 Task: Search one way flight ticket for 4 adults, 2 children, 2 infants in seat and 1 infant on lap in premium economy from Los Angeles: Los Angeles International Airport to Rockford: Chicago Rockford International Airport(was Northwest Chicagoland Regional Airport At Rockford) on 5-1-2023. Choice of flights is Sun country airlines. Number of bags: 1 carry on bag. Price is upto 89000. Outbound departure time preference is 15:15.
Action: Mouse moved to (170, 177)
Screenshot: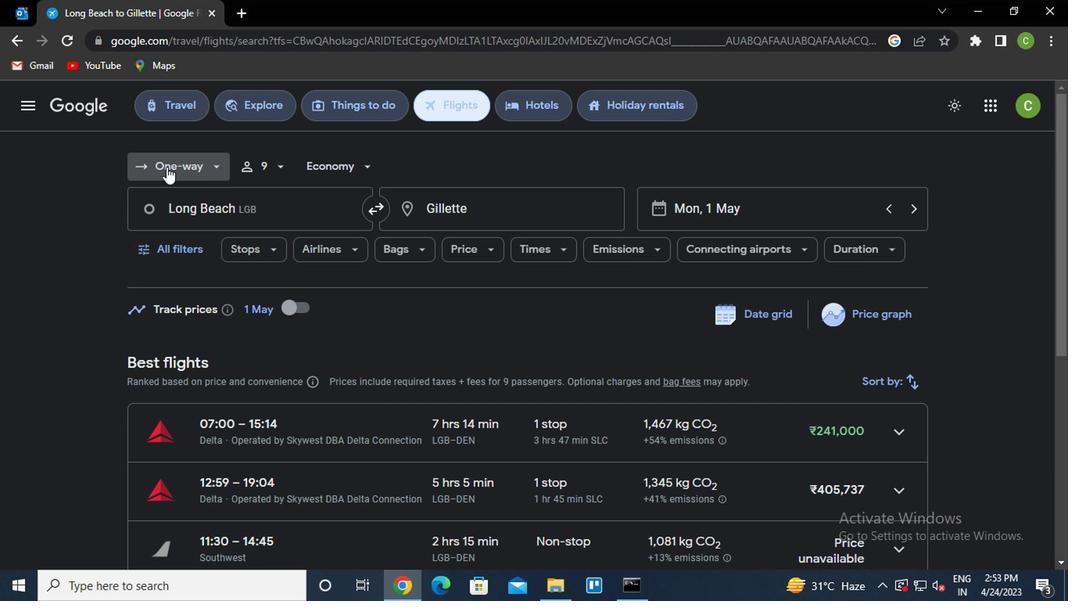 
Action: Mouse pressed left at (170, 177)
Screenshot: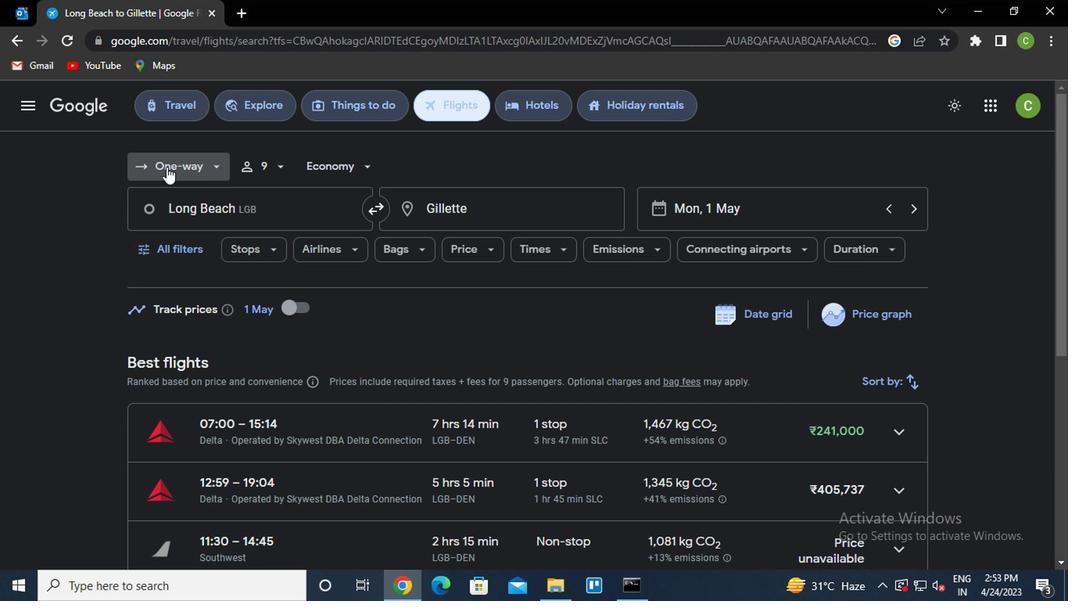 
Action: Mouse moved to (192, 242)
Screenshot: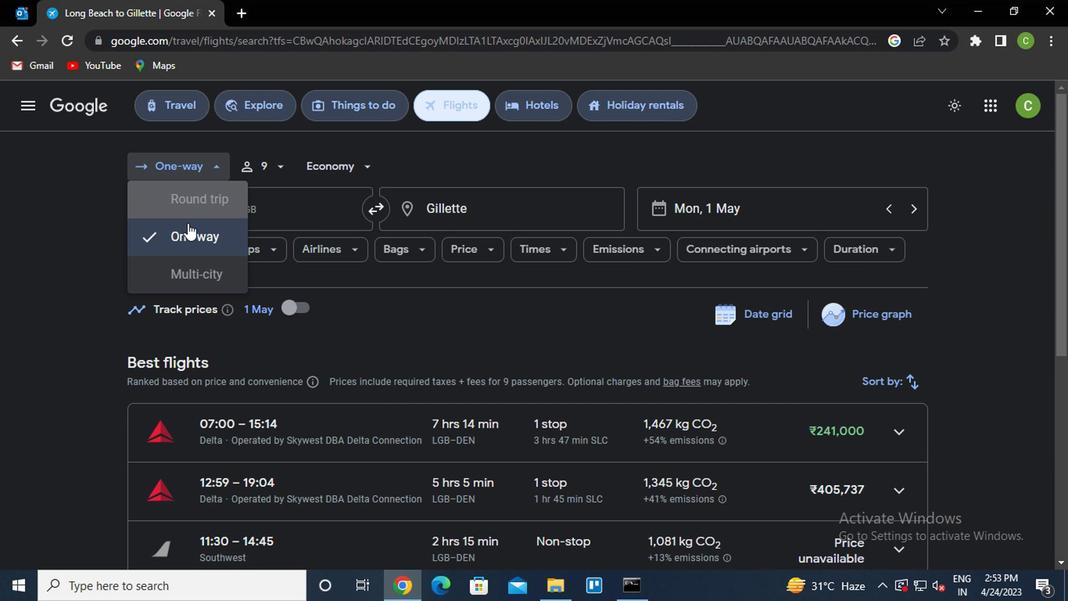 
Action: Mouse pressed left at (192, 242)
Screenshot: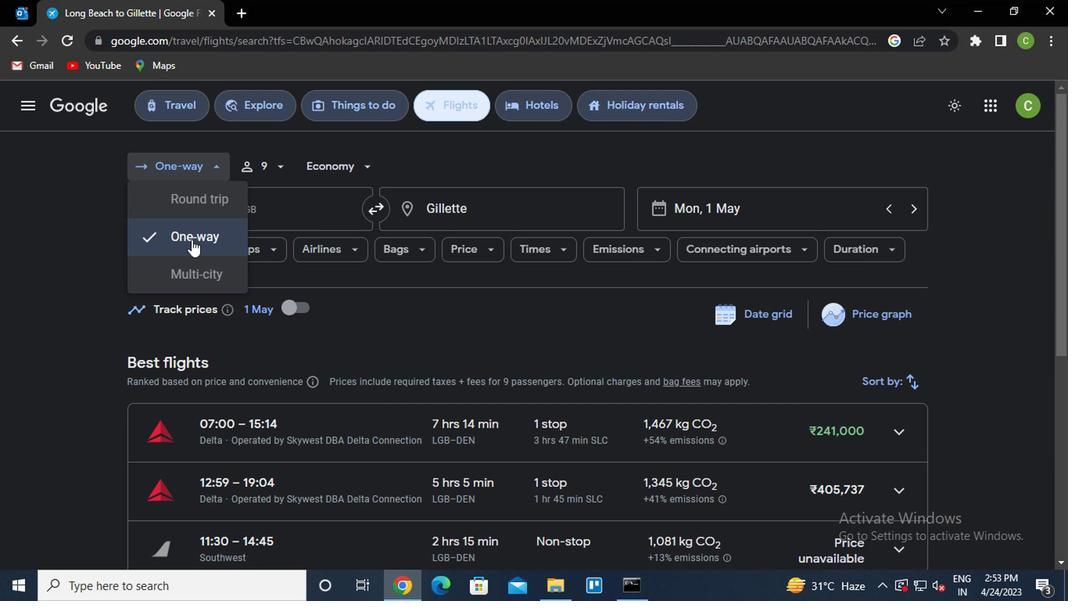 
Action: Mouse moved to (265, 159)
Screenshot: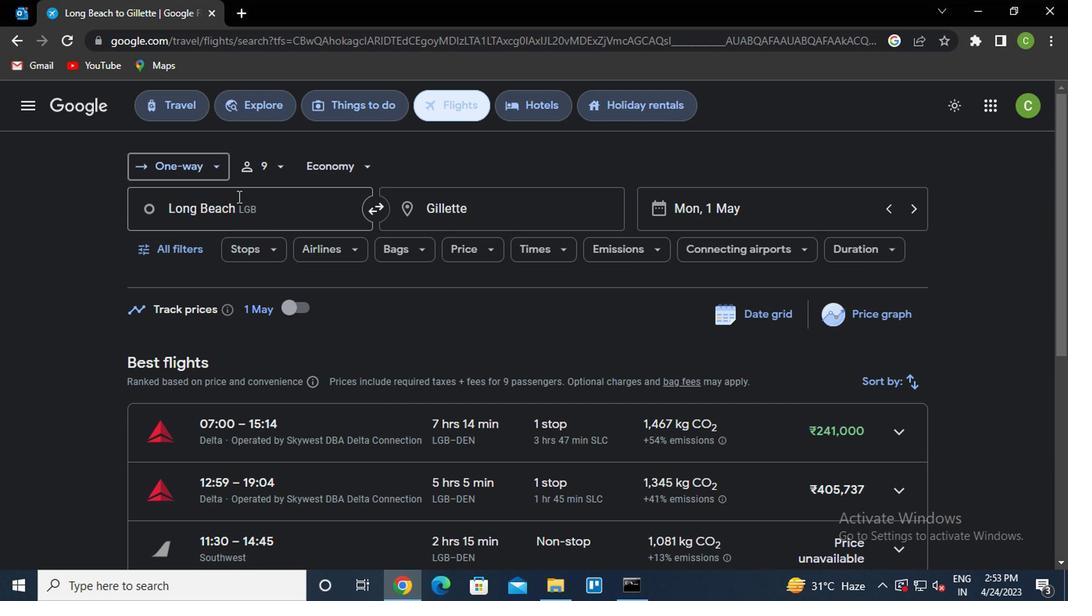 
Action: Mouse pressed left at (265, 159)
Screenshot: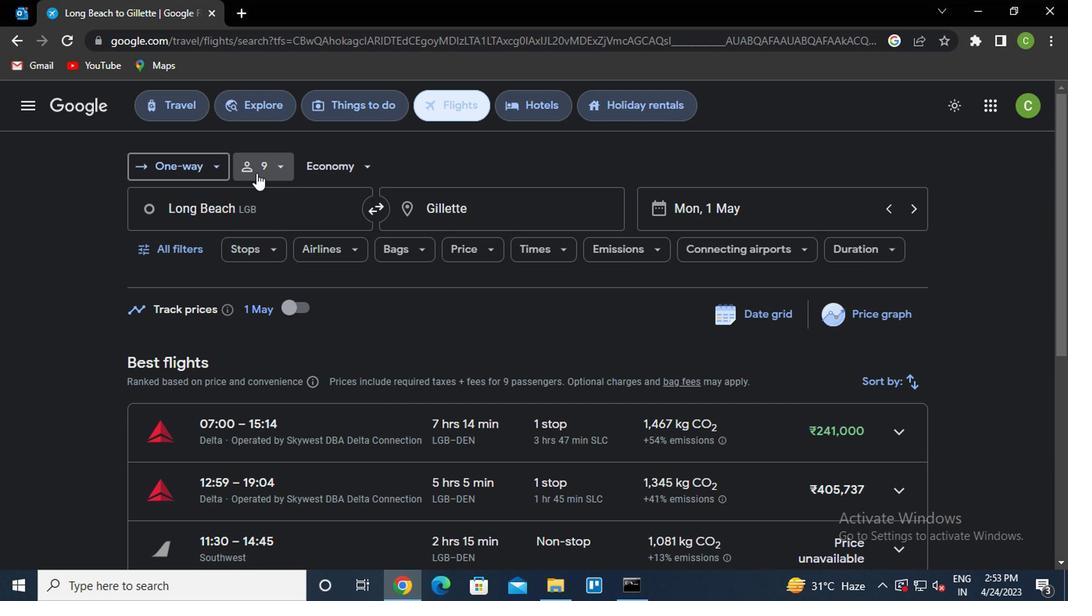 
Action: Mouse moved to (334, 202)
Screenshot: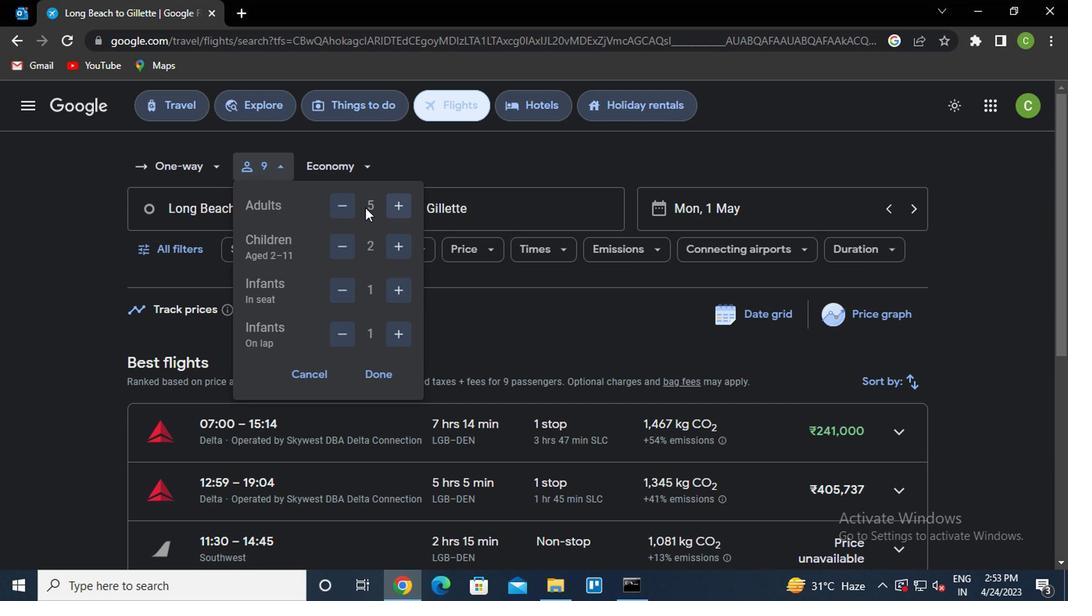 
Action: Mouse pressed left at (334, 202)
Screenshot: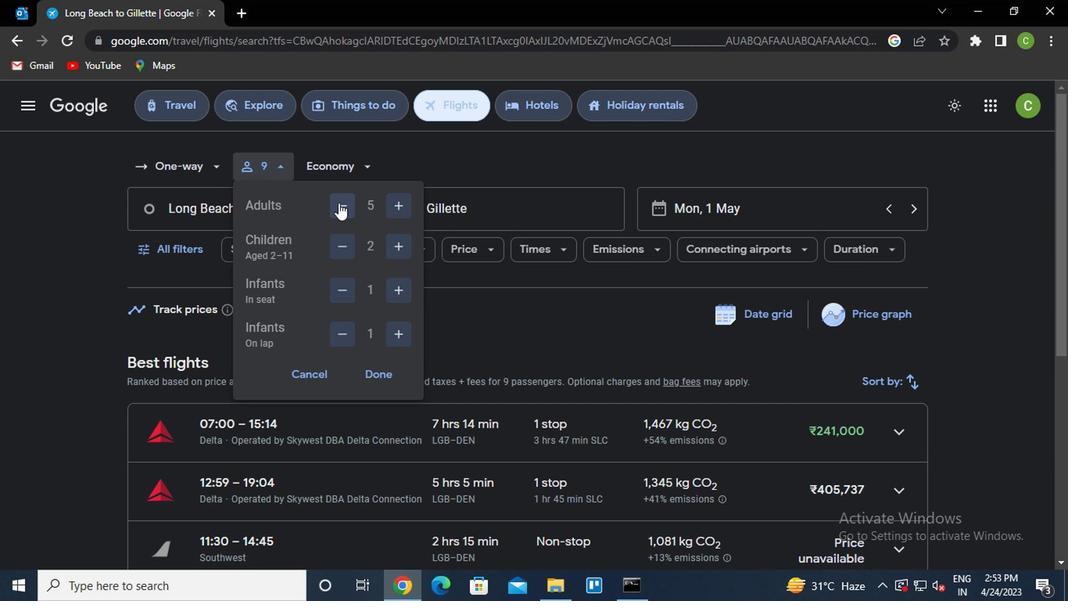
Action: Mouse moved to (382, 291)
Screenshot: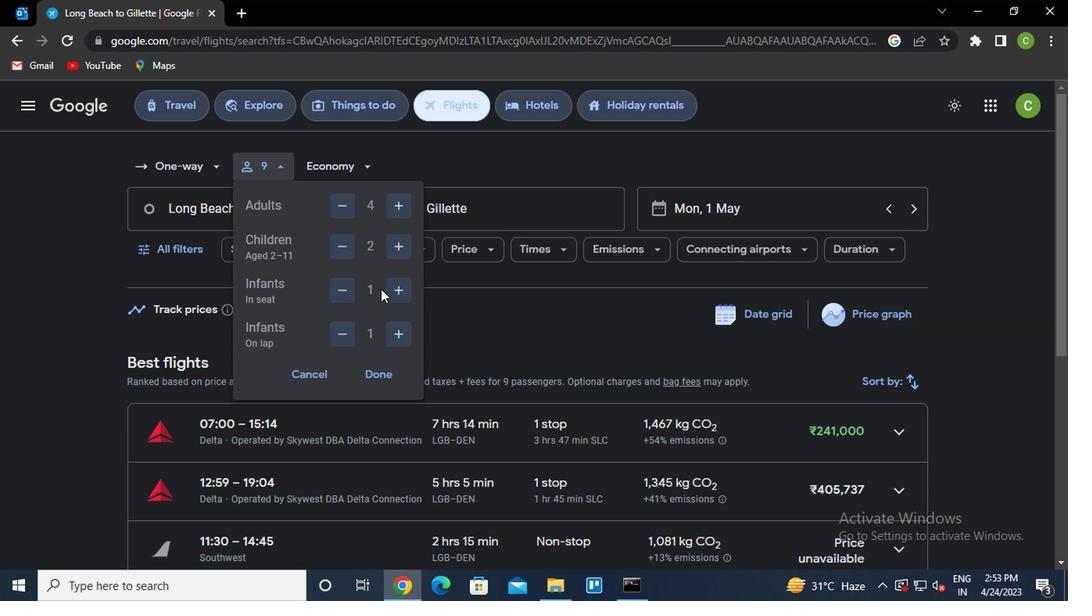 
Action: Mouse pressed left at (382, 291)
Screenshot: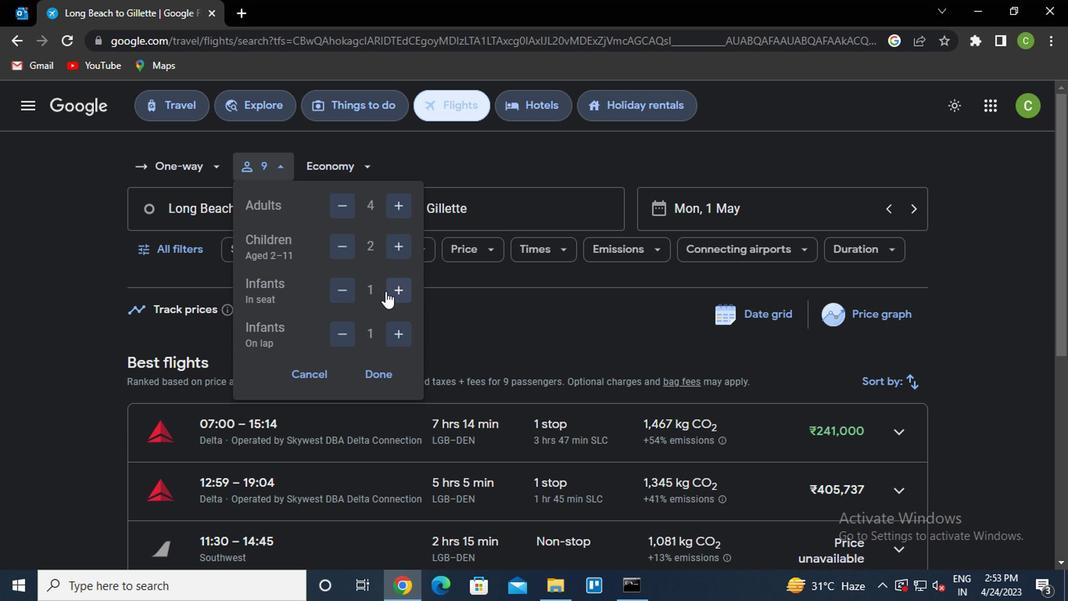 
Action: Mouse moved to (380, 373)
Screenshot: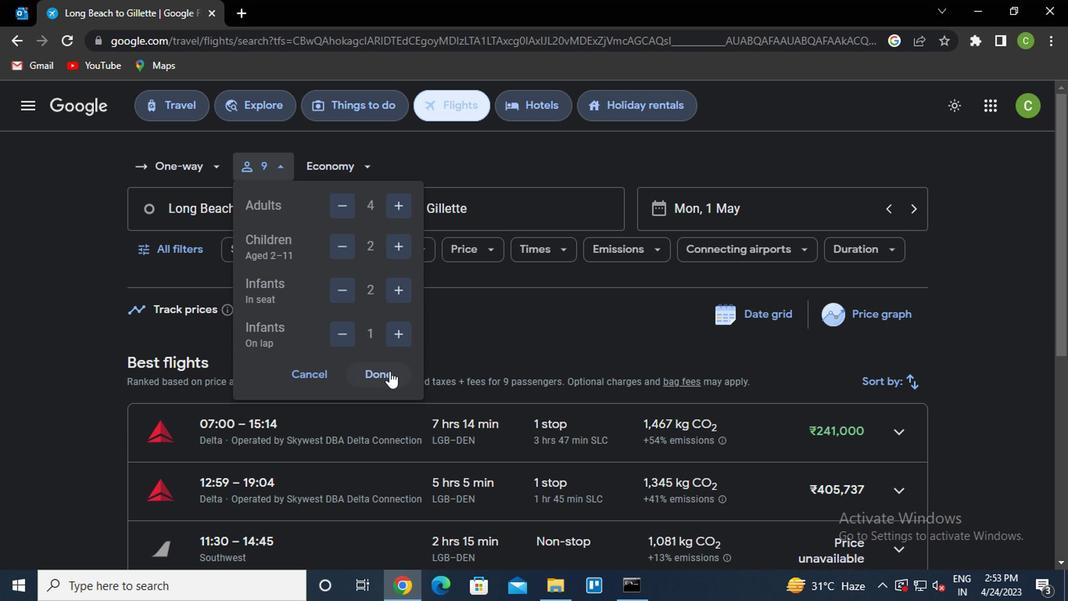 
Action: Mouse pressed left at (380, 373)
Screenshot: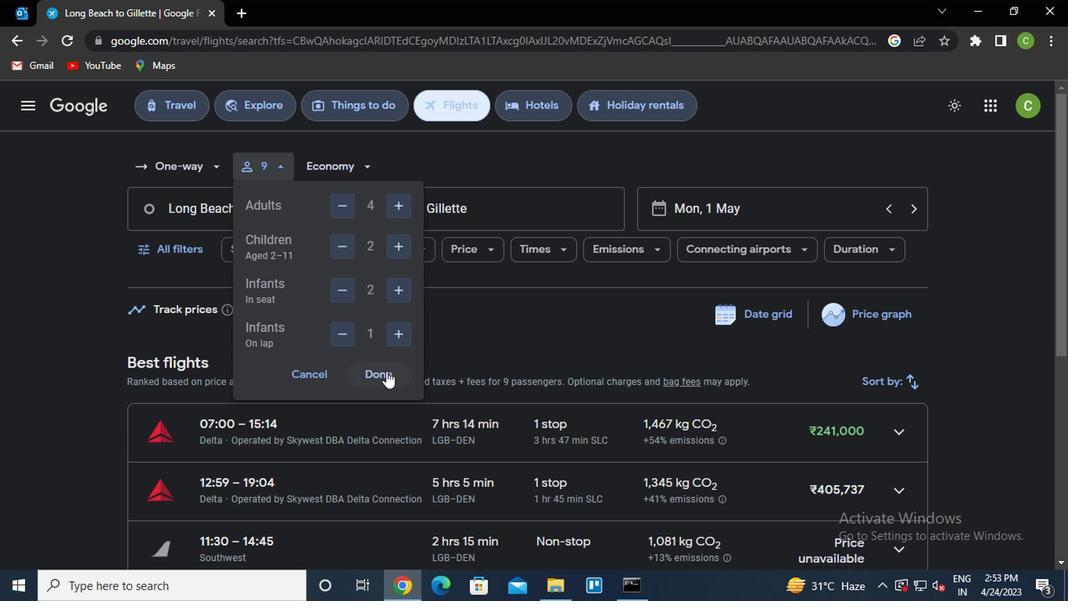 
Action: Mouse moved to (348, 172)
Screenshot: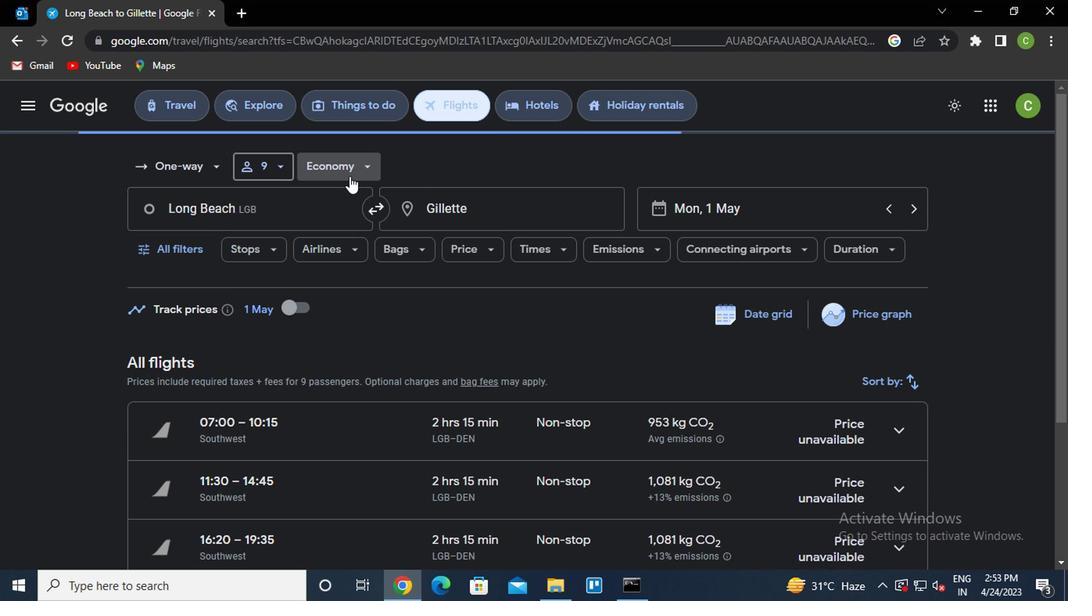 
Action: Mouse pressed left at (348, 172)
Screenshot: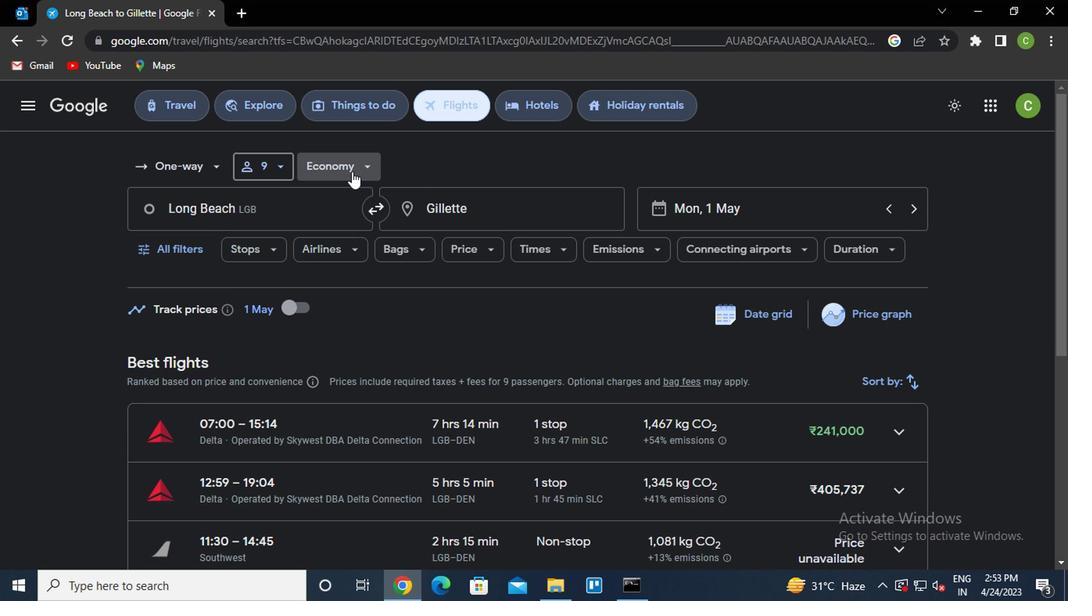
Action: Mouse moved to (357, 207)
Screenshot: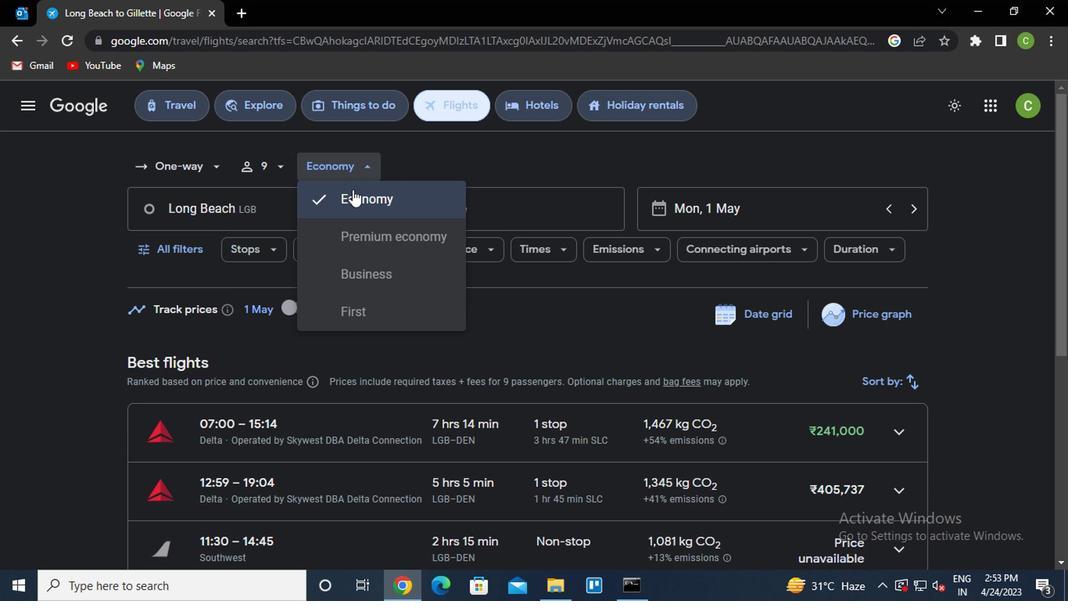 
Action: Mouse pressed left at (357, 207)
Screenshot: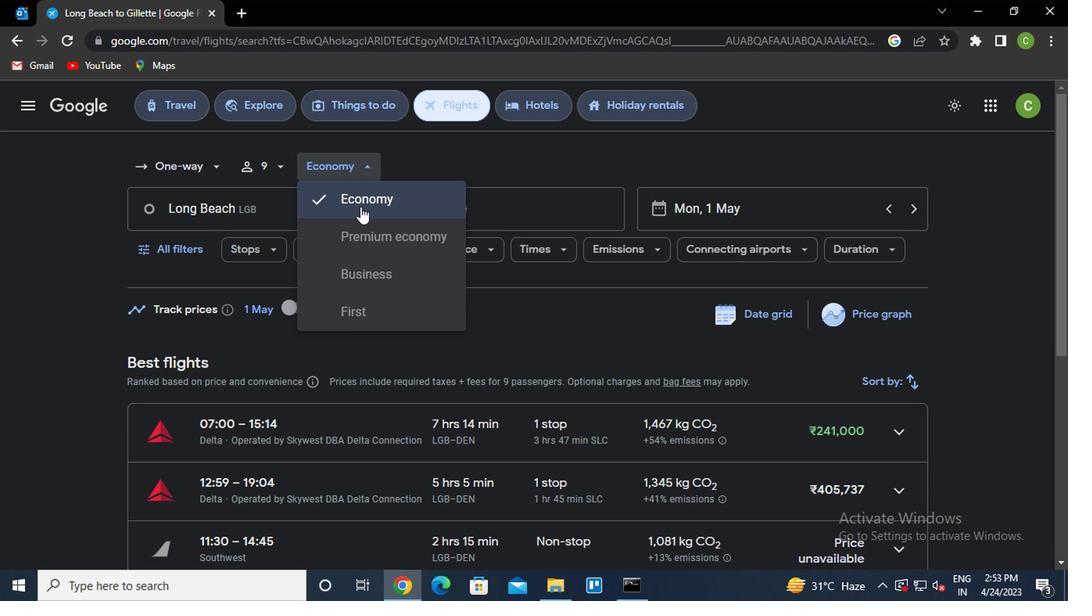 
Action: Mouse moved to (338, 180)
Screenshot: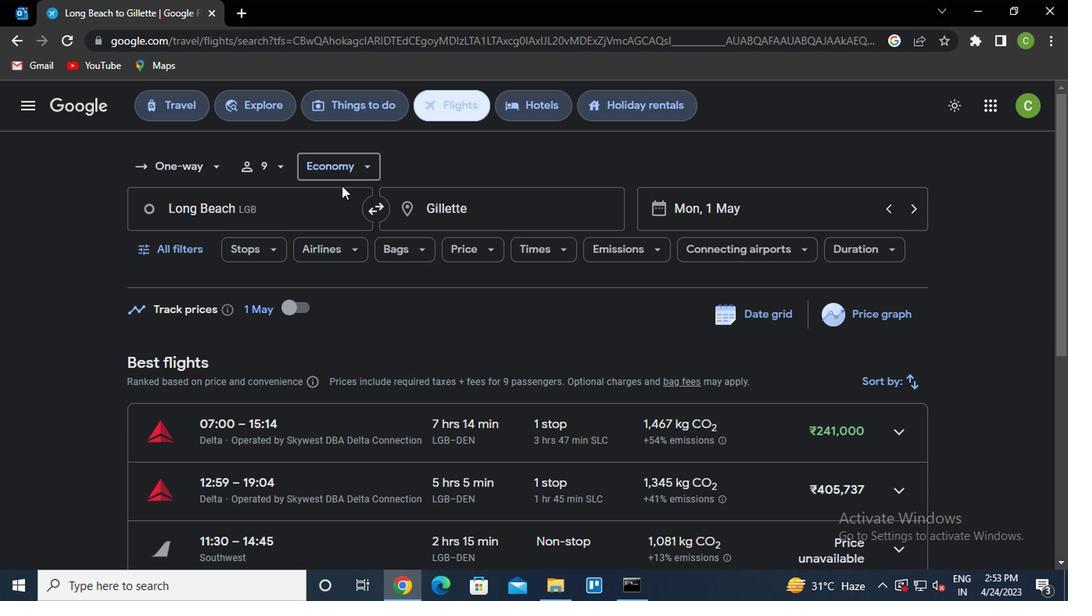 
Action: Mouse pressed left at (338, 180)
Screenshot: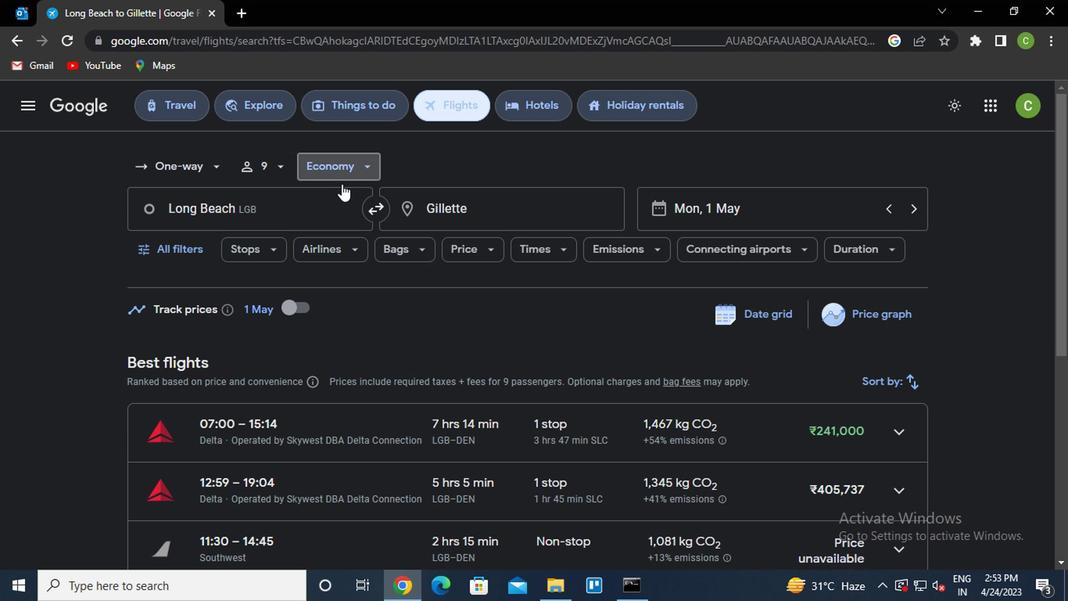 
Action: Mouse moved to (351, 230)
Screenshot: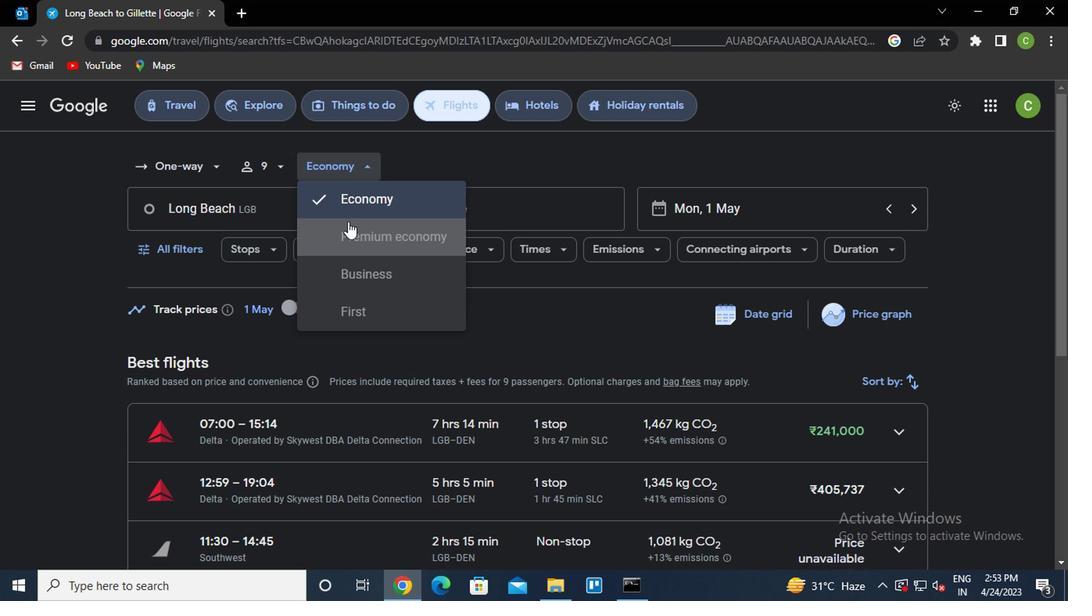 
Action: Mouse pressed left at (351, 230)
Screenshot: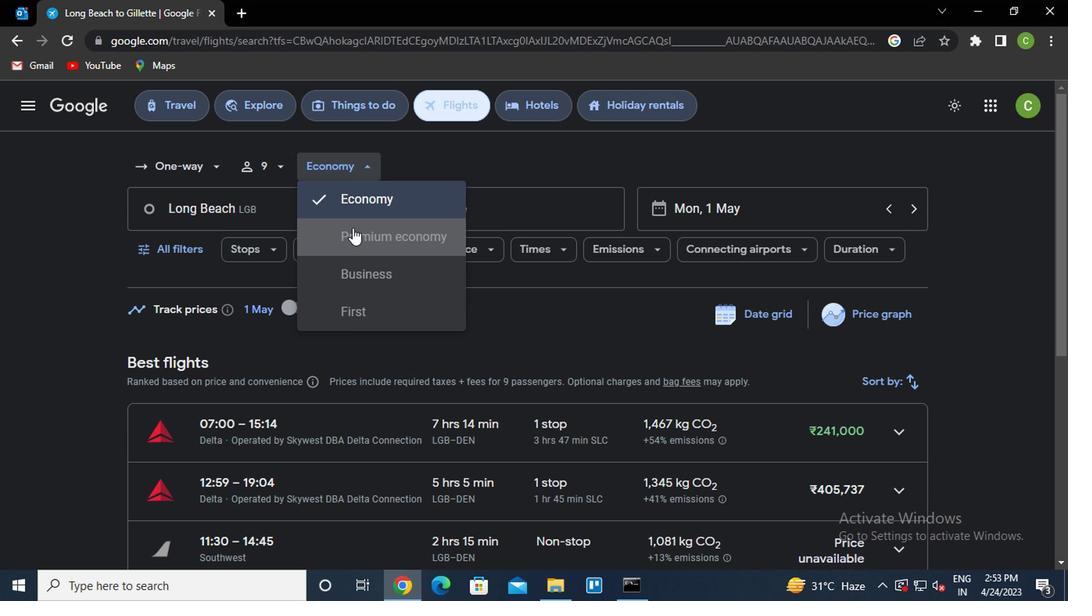 
Action: Mouse moved to (257, 218)
Screenshot: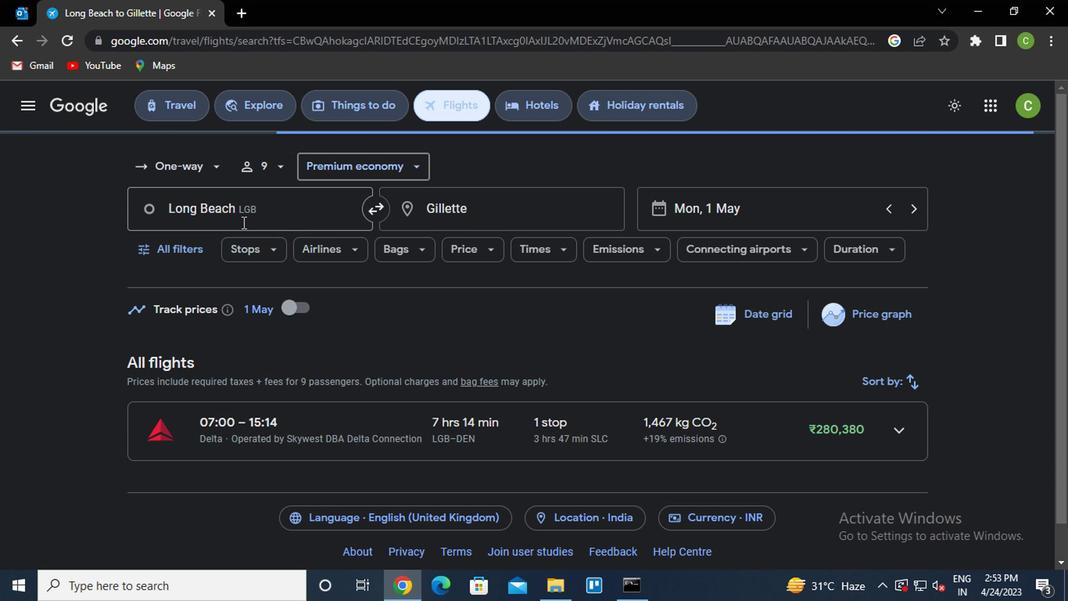 
Action: Mouse pressed left at (257, 218)
Screenshot: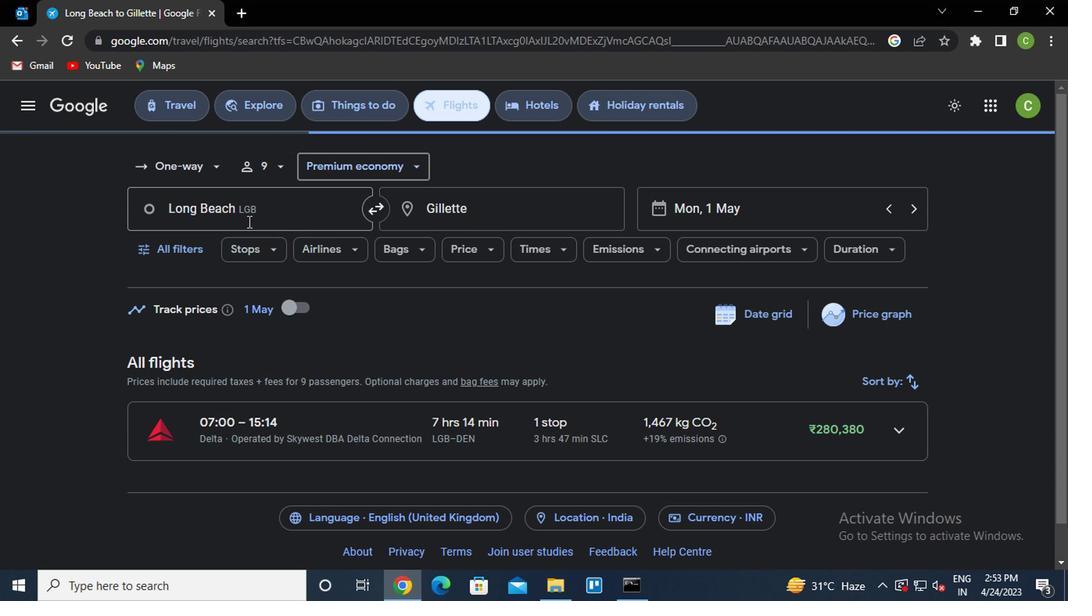 
Action: Key pressed l<Key.caps_lock>os<Key.space>a
Screenshot: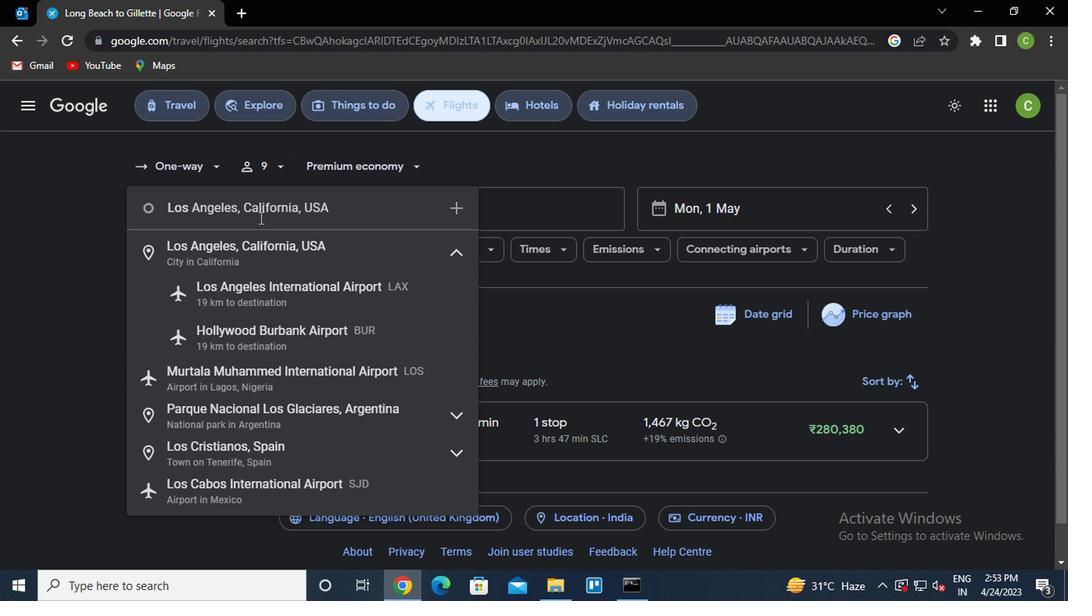 
Action: Mouse moved to (267, 303)
Screenshot: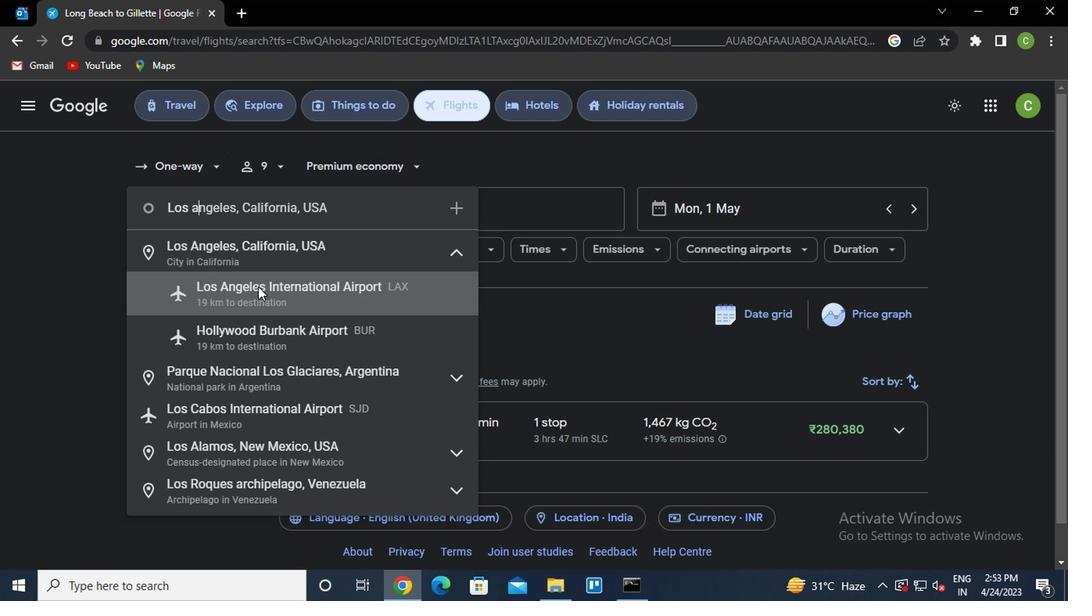 
Action: Mouse pressed left at (267, 303)
Screenshot: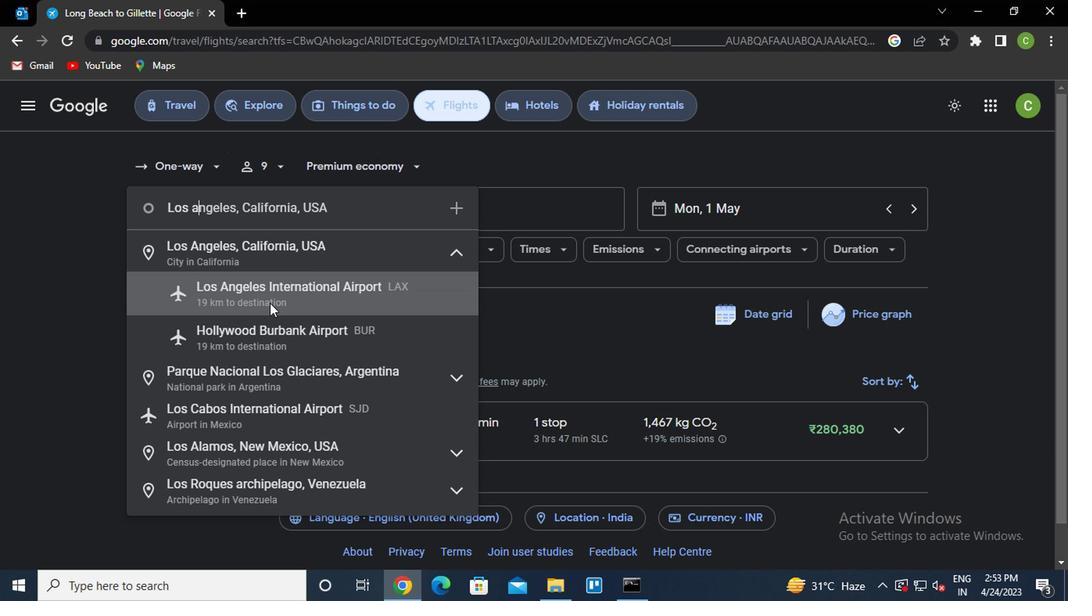 
Action: Mouse moved to (504, 215)
Screenshot: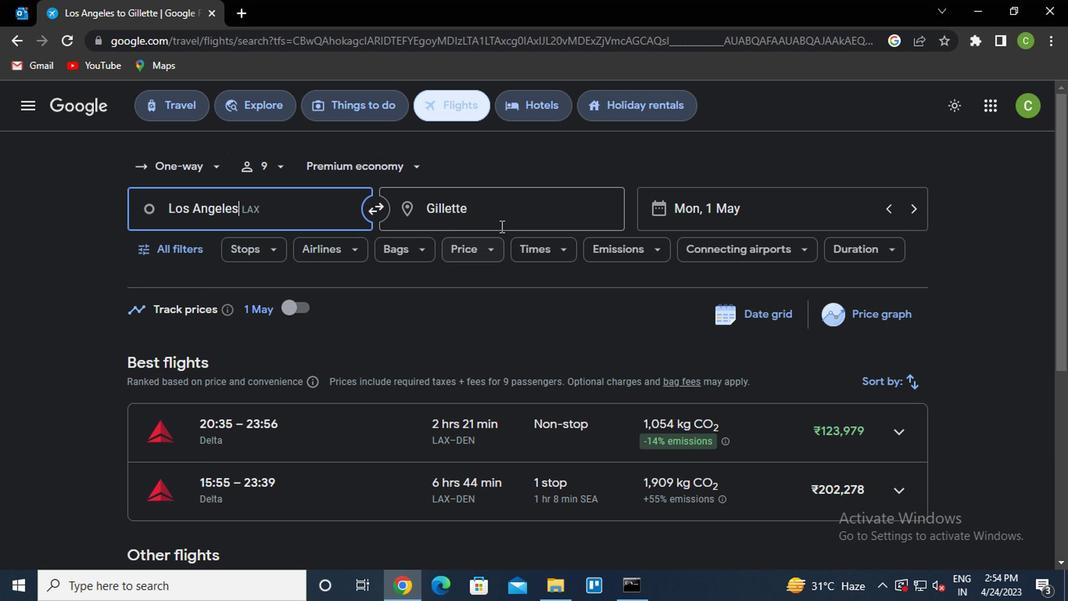 
Action: Mouse pressed left at (504, 215)
Screenshot: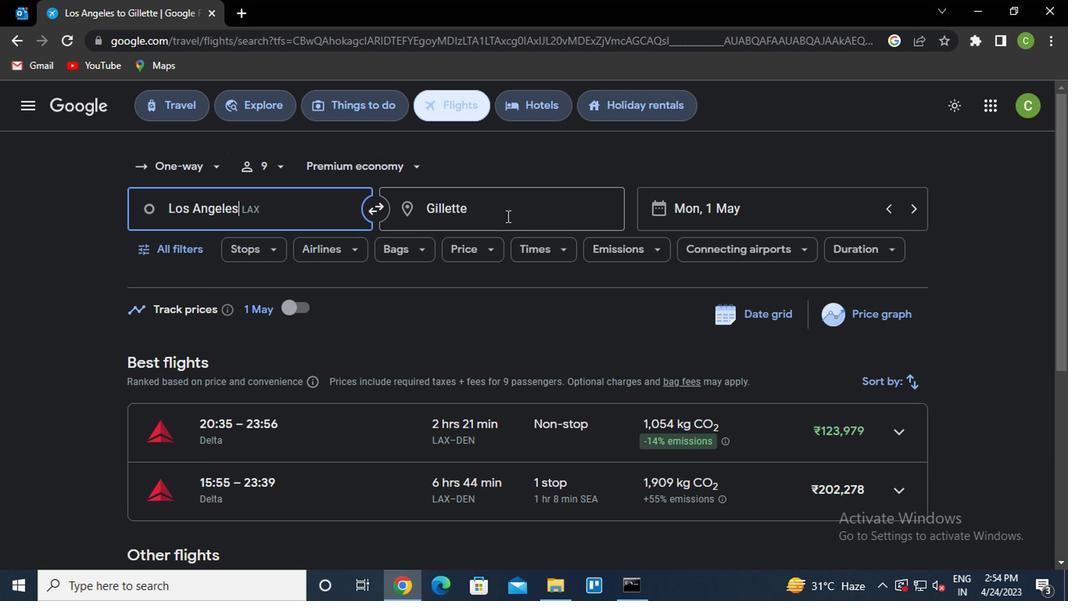 
Action: Key pressed <Key.caps_lock>r<Key.caps_lock>ockford
Screenshot: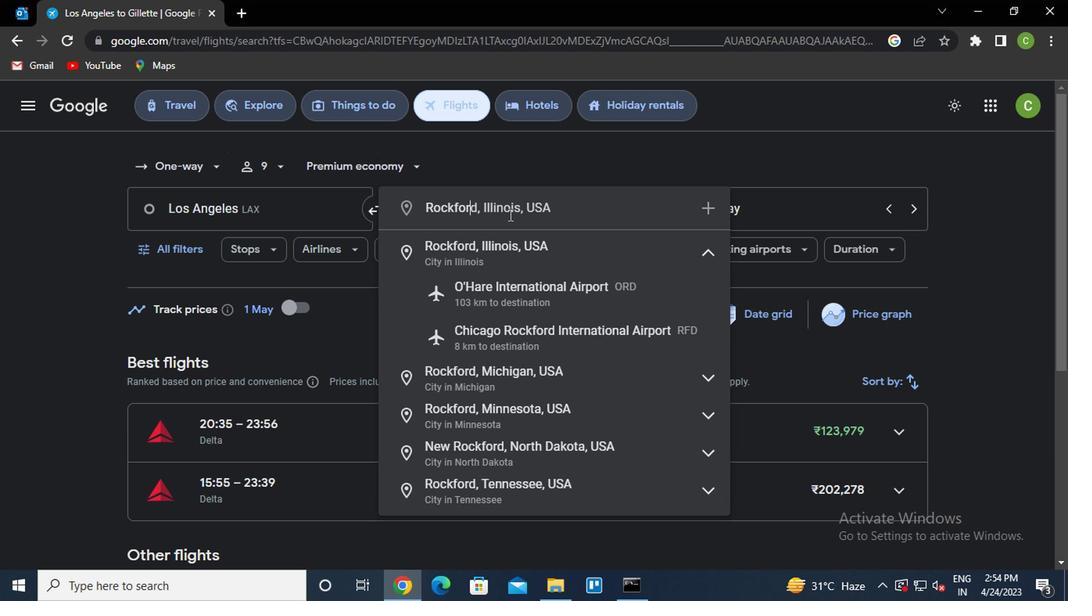 
Action: Mouse moved to (528, 328)
Screenshot: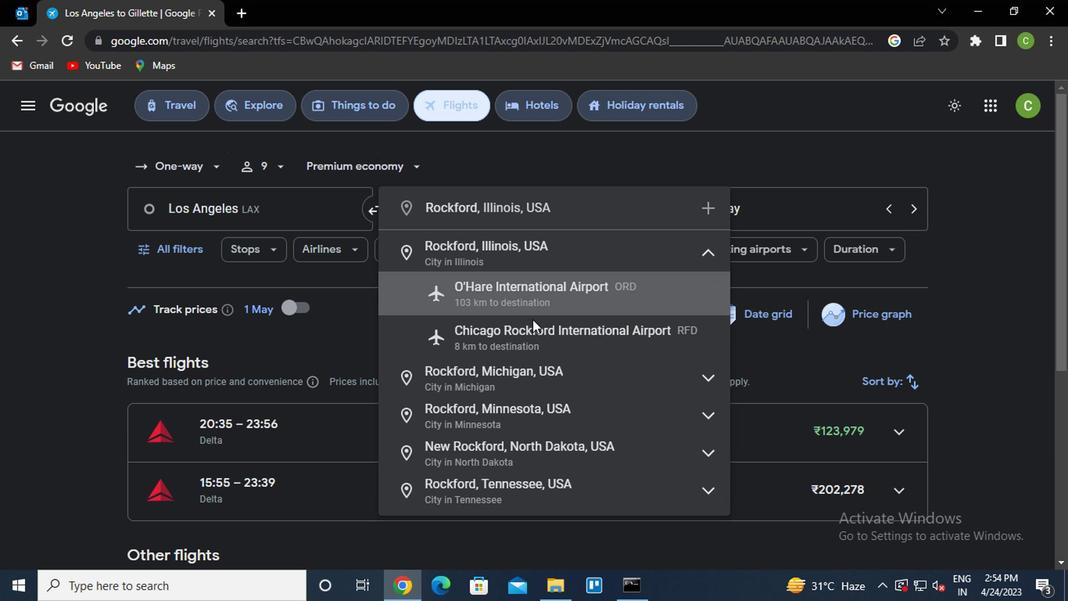 
Action: Mouse pressed left at (528, 328)
Screenshot: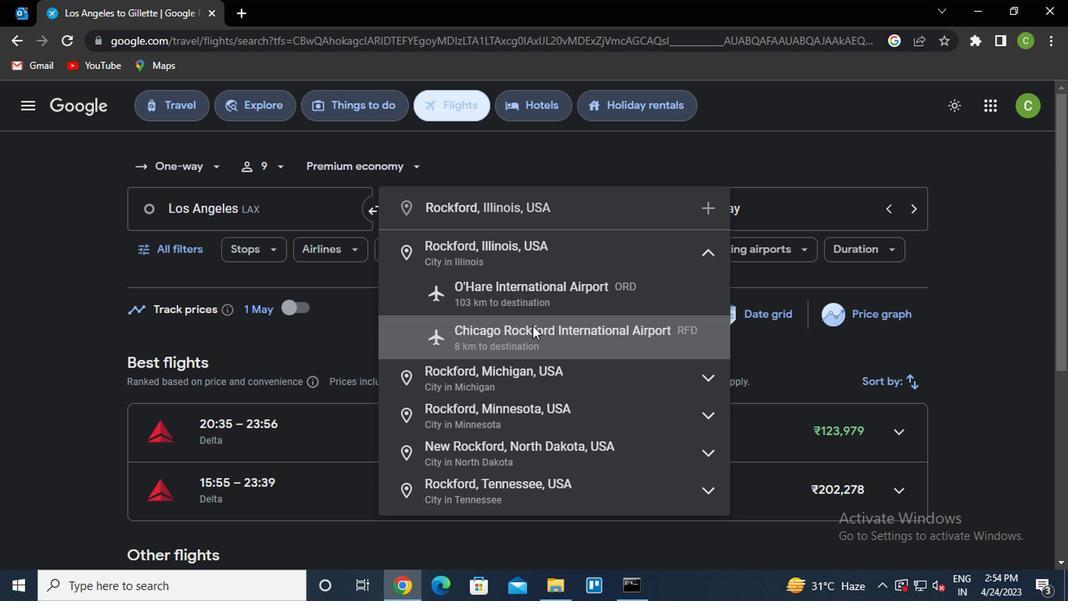 
Action: Mouse moved to (156, 251)
Screenshot: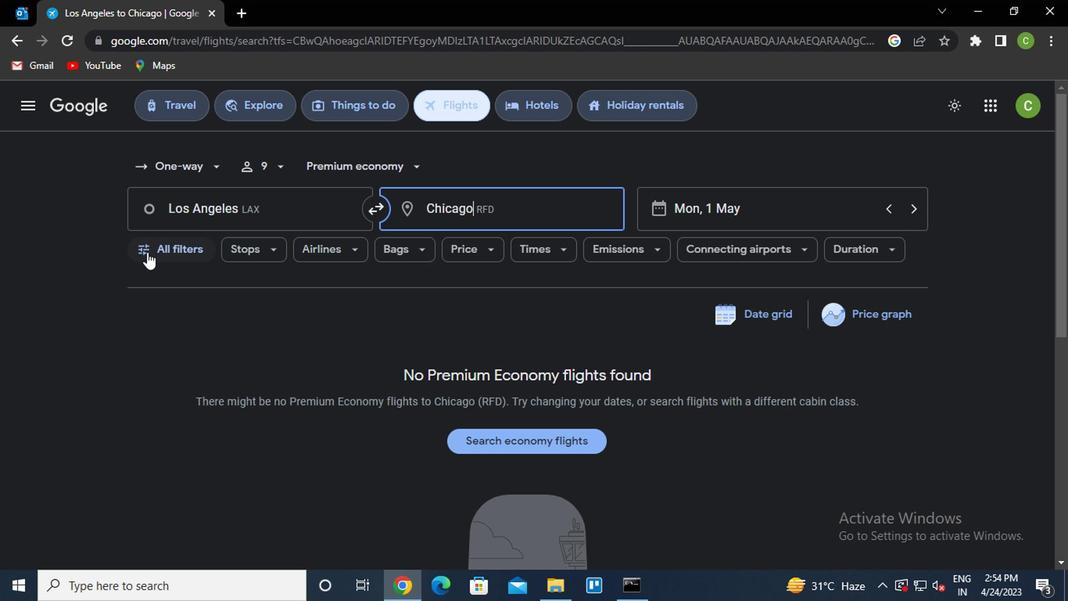 
Action: Mouse pressed left at (156, 251)
Screenshot: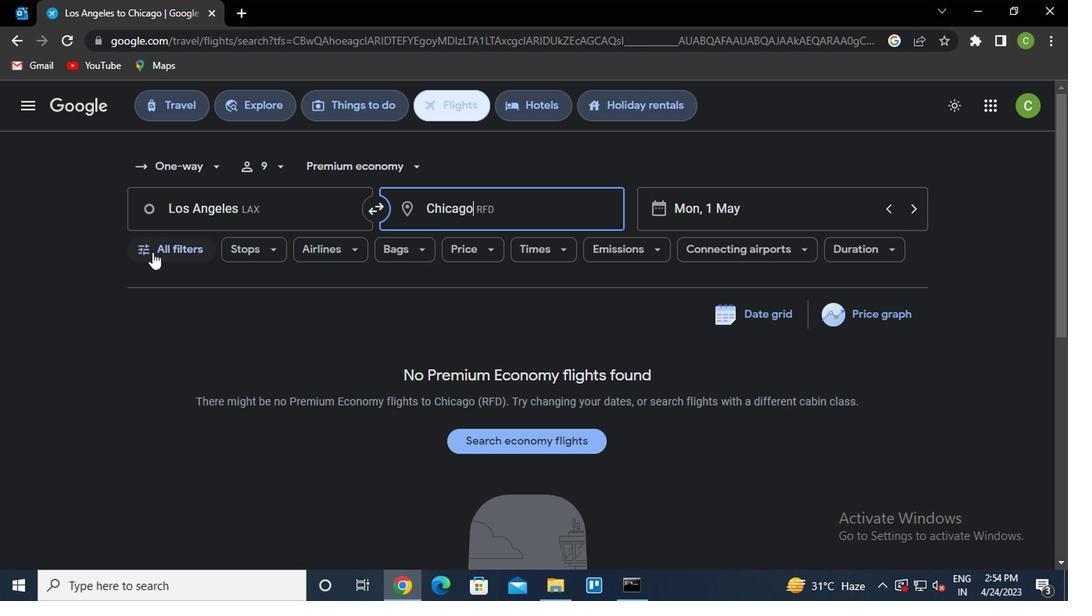 
Action: Mouse moved to (278, 455)
Screenshot: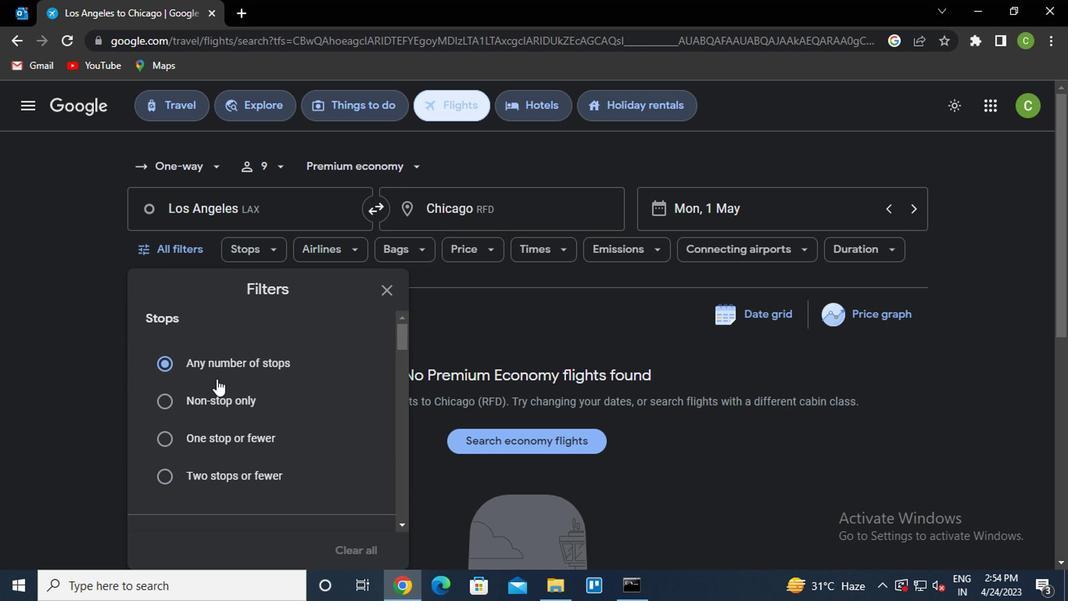 
Action: Mouse scrolled (278, 454) with delta (0, -1)
Screenshot: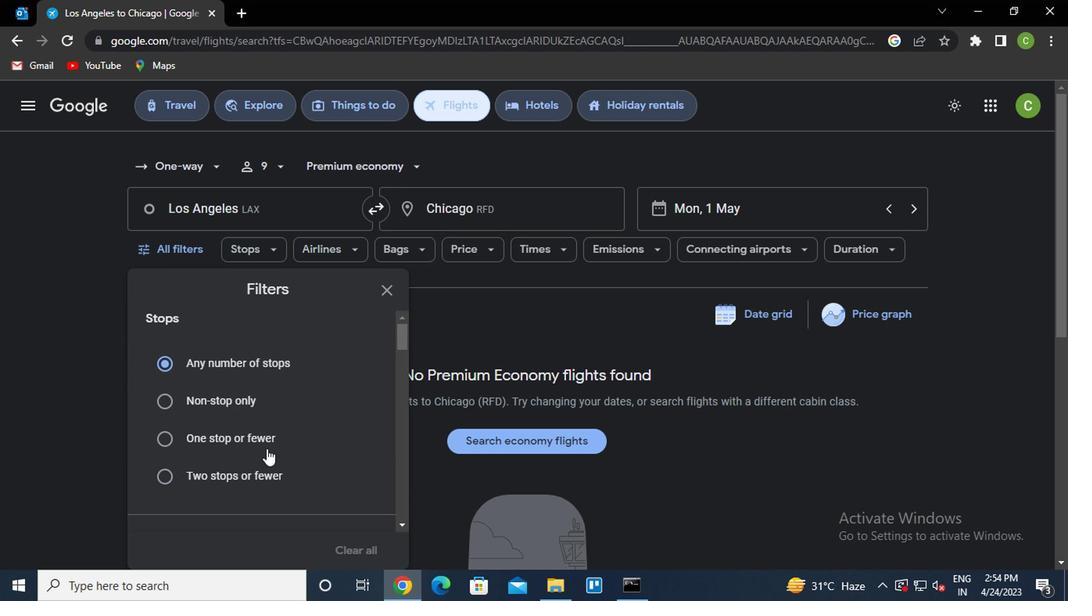 
Action: Mouse scrolled (278, 454) with delta (0, -1)
Screenshot: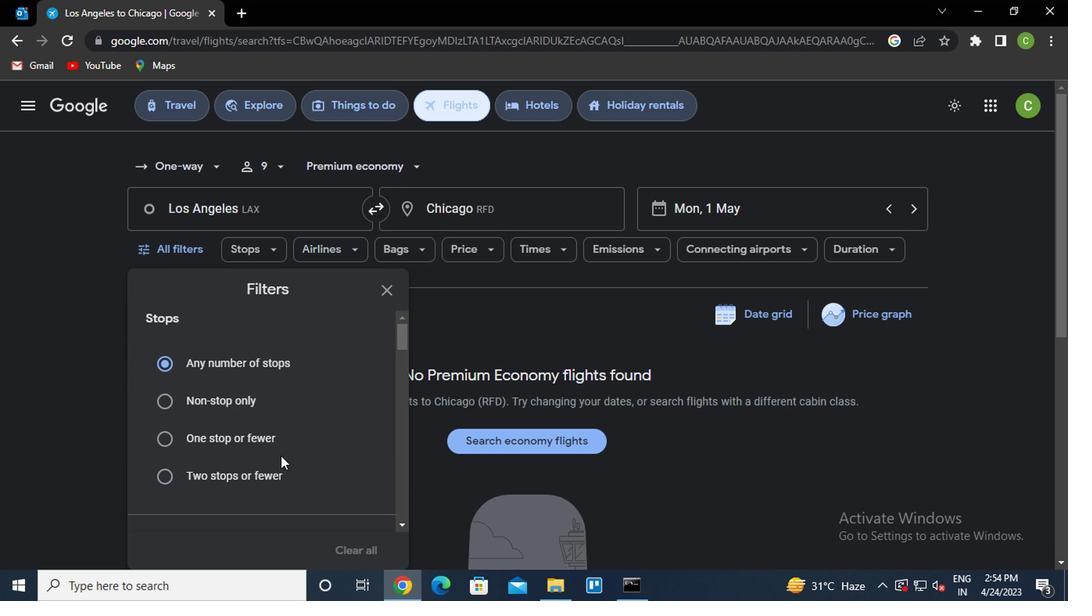 
Action: Mouse moved to (279, 455)
Screenshot: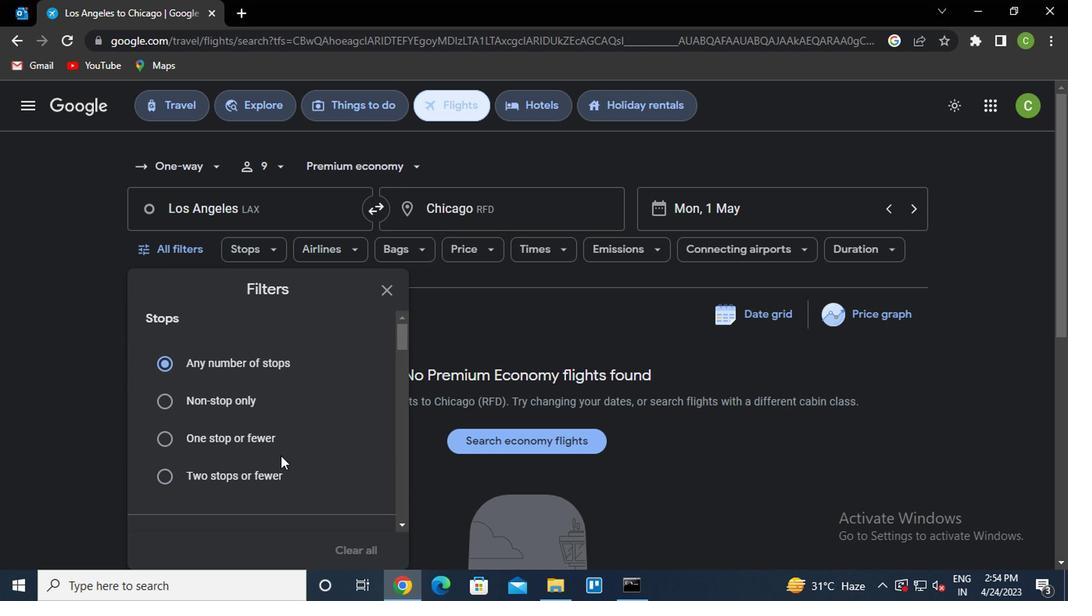 
Action: Mouse scrolled (279, 454) with delta (0, -1)
Screenshot: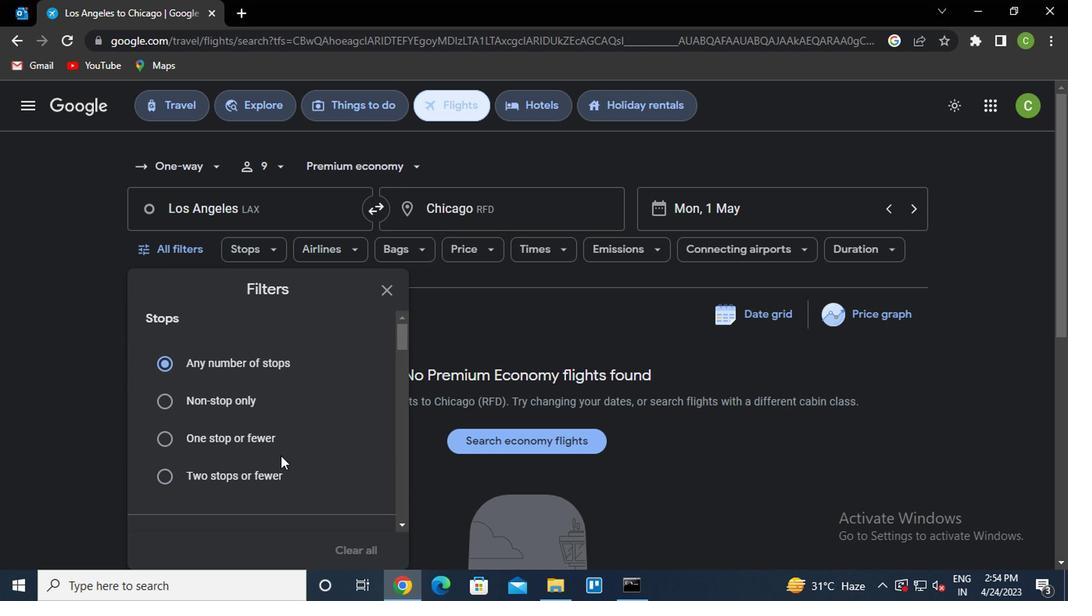
Action: Mouse scrolled (279, 454) with delta (0, -1)
Screenshot: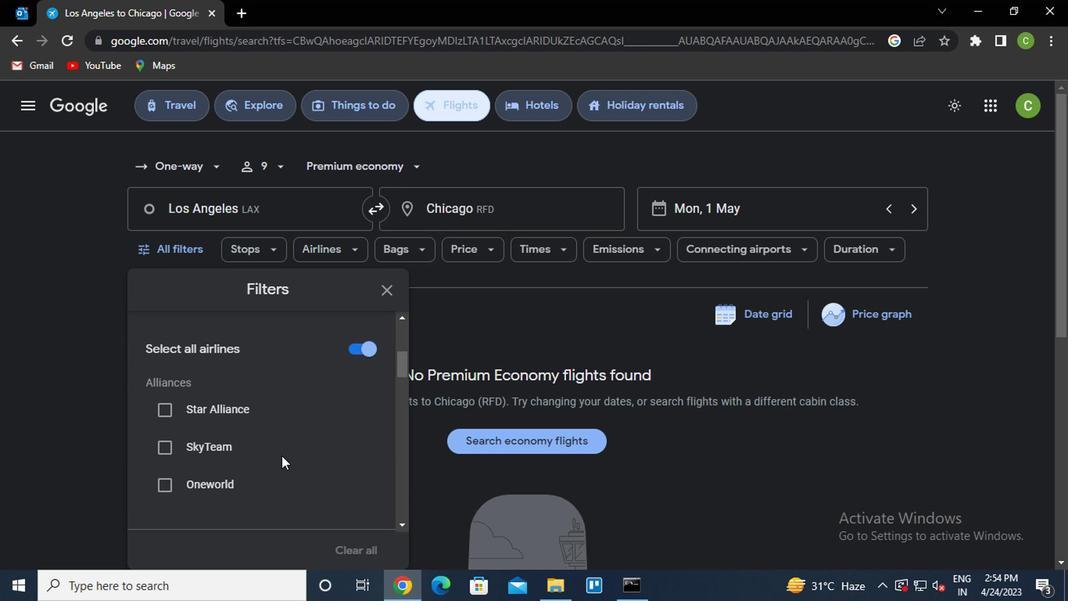 
Action: Mouse moved to (231, 457)
Screenshot: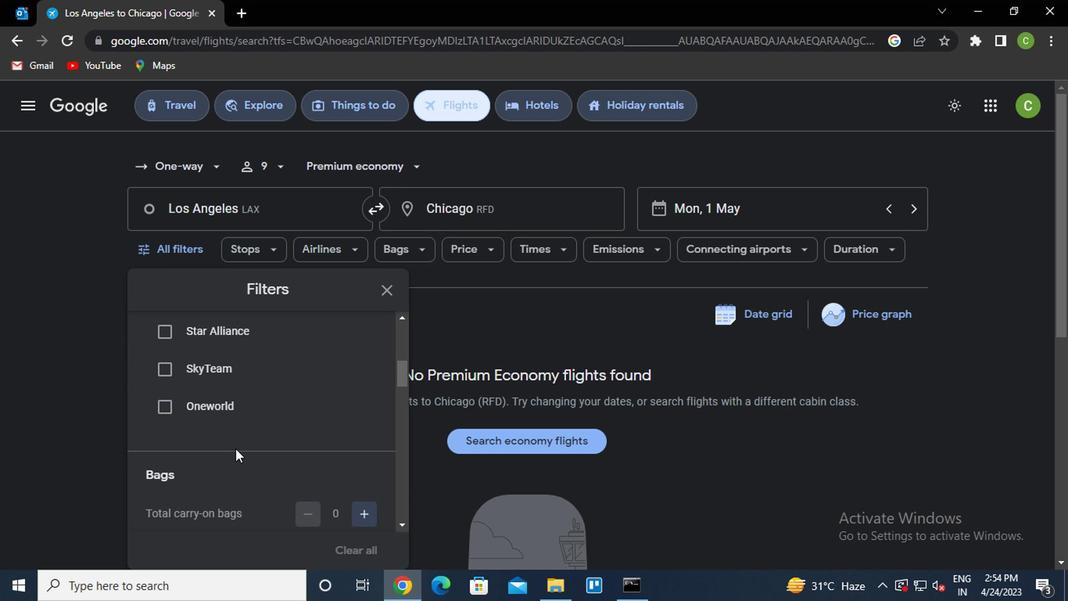 
Action: Mouse scrolled (231, 456) with delta (0, -1)
Screenshot: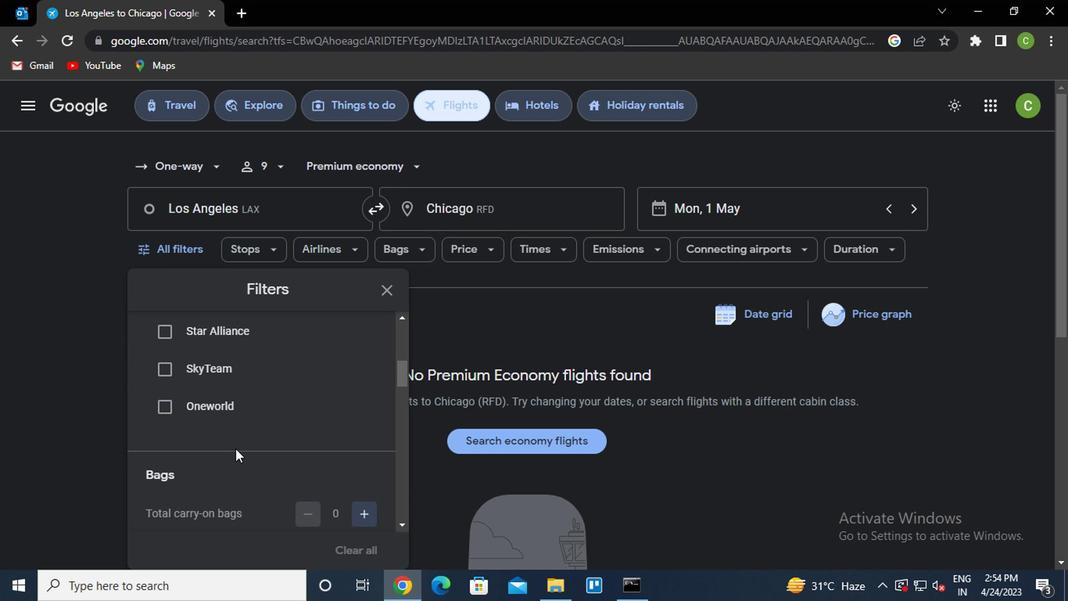
Action: Mouse moved to (243, 450)
Screenshot: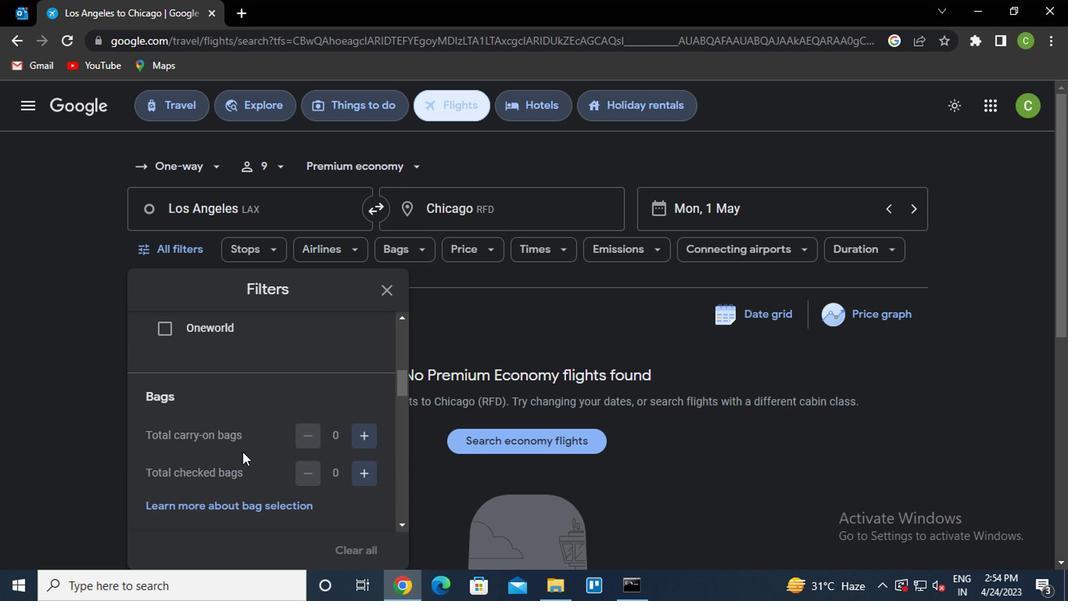 
Action: Mouse scrolled (243, 451) with delta (0, 1)
Screenshot: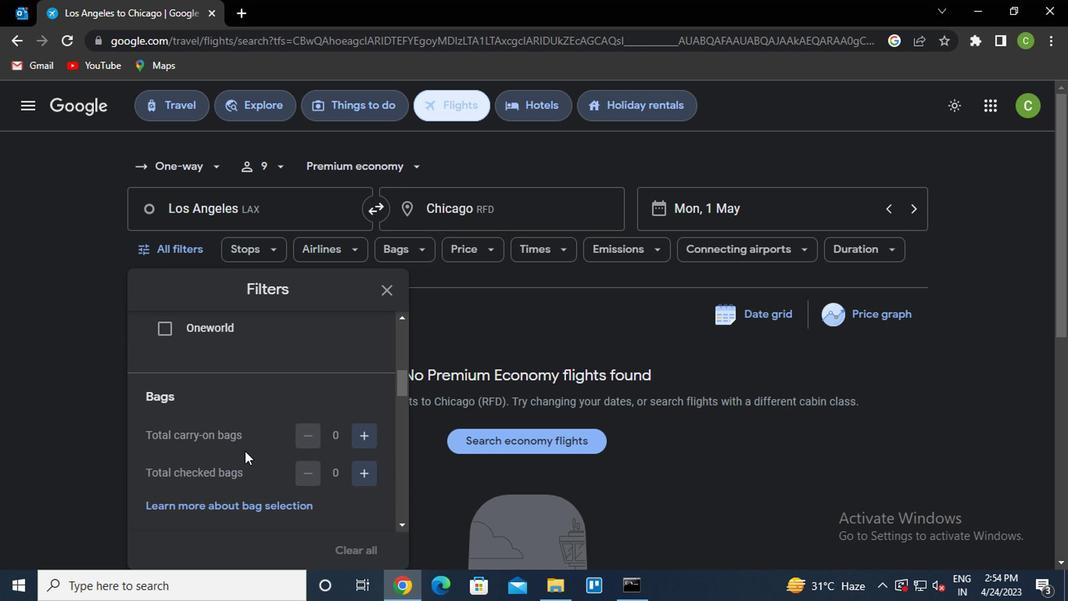 
Action: Mouse scrolled (243, 451) with delta (0, 1)
Screenshot: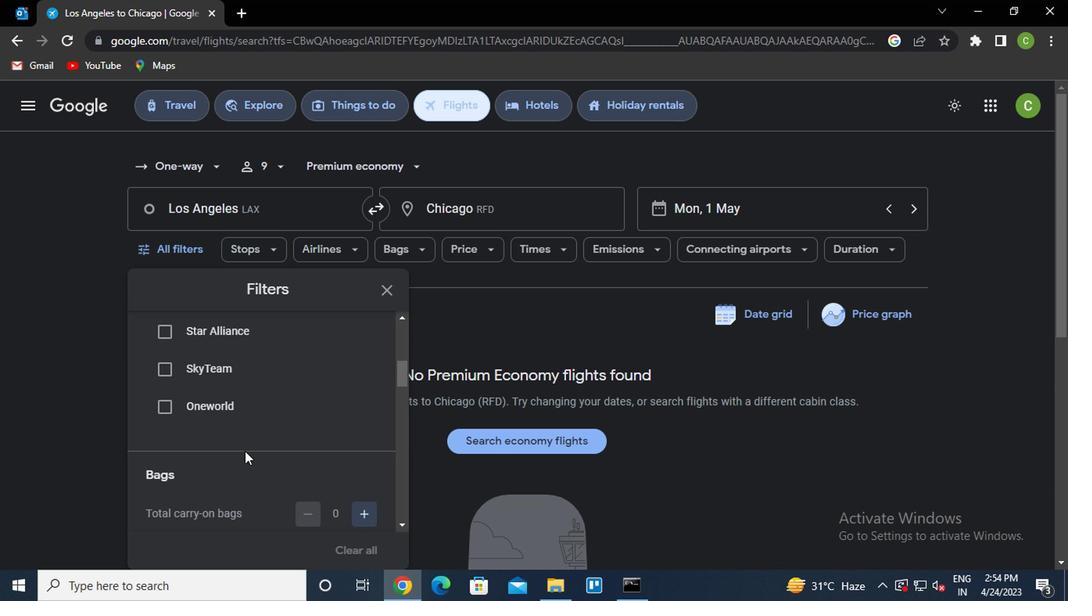 
Action: Mouse scrolled (243, 450) with delta (0, 0)
Screenshot: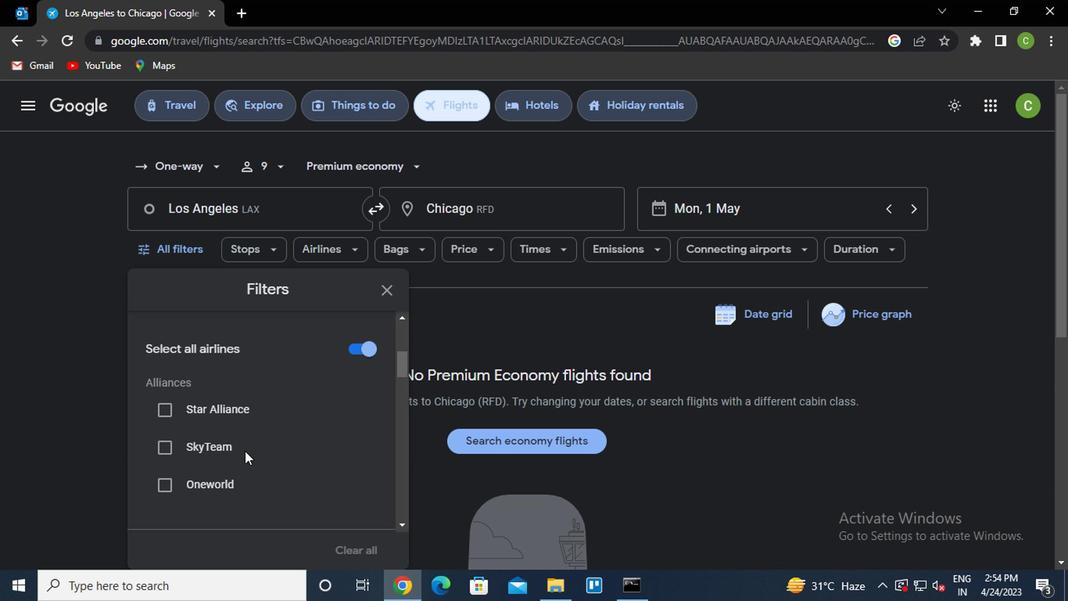 
Action: Mouse scrolled (243, 450) with delta (0, 0)
Screenshot: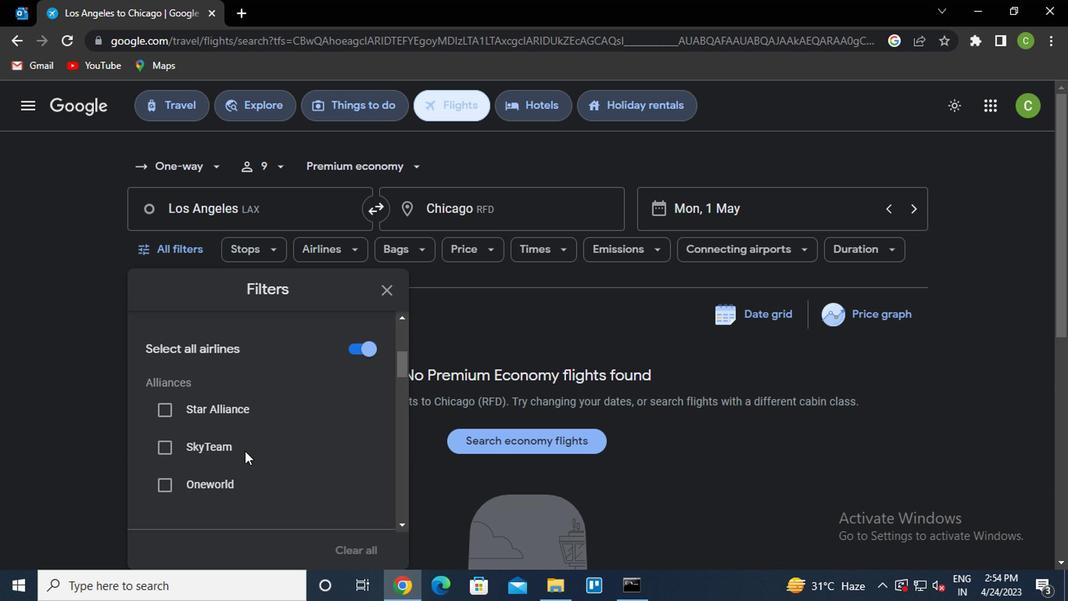 
Action: Mouse scrolled (243, 450) with delta (0, 0)
Screenshot: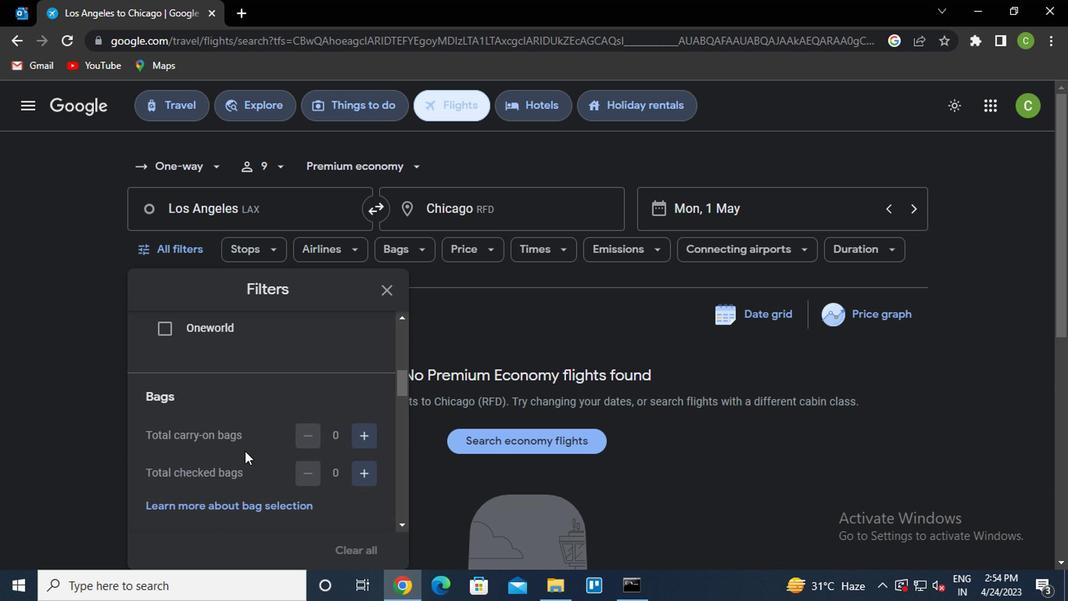 
Action: Mouse scrolled (243, 450) with delta (0, 0)
Screenshot: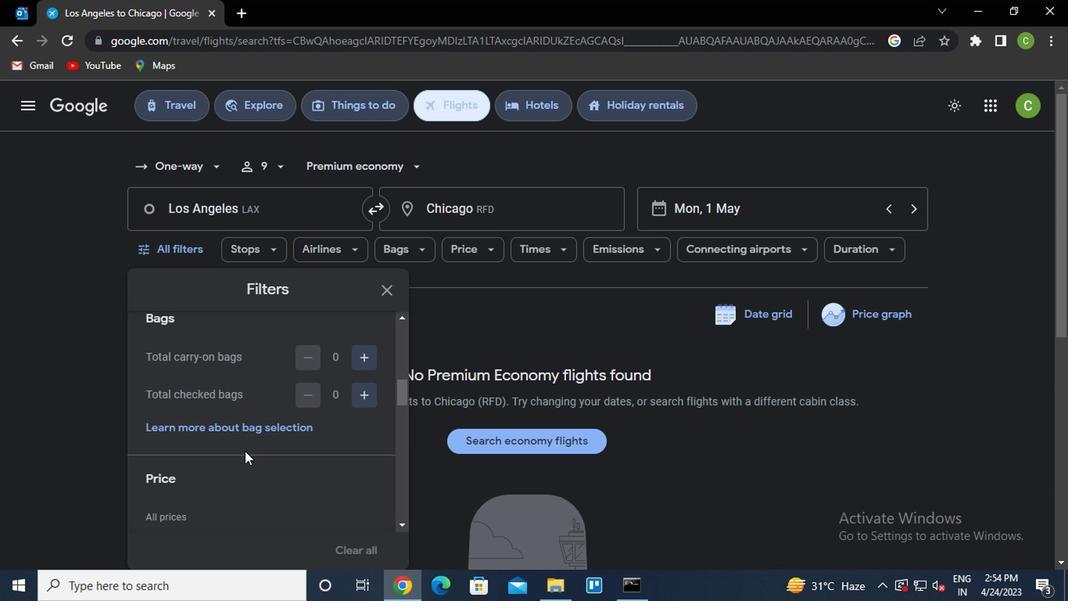 
Action: Mouse scrolled (243, 451) with delta (0, 1)
Screenshot: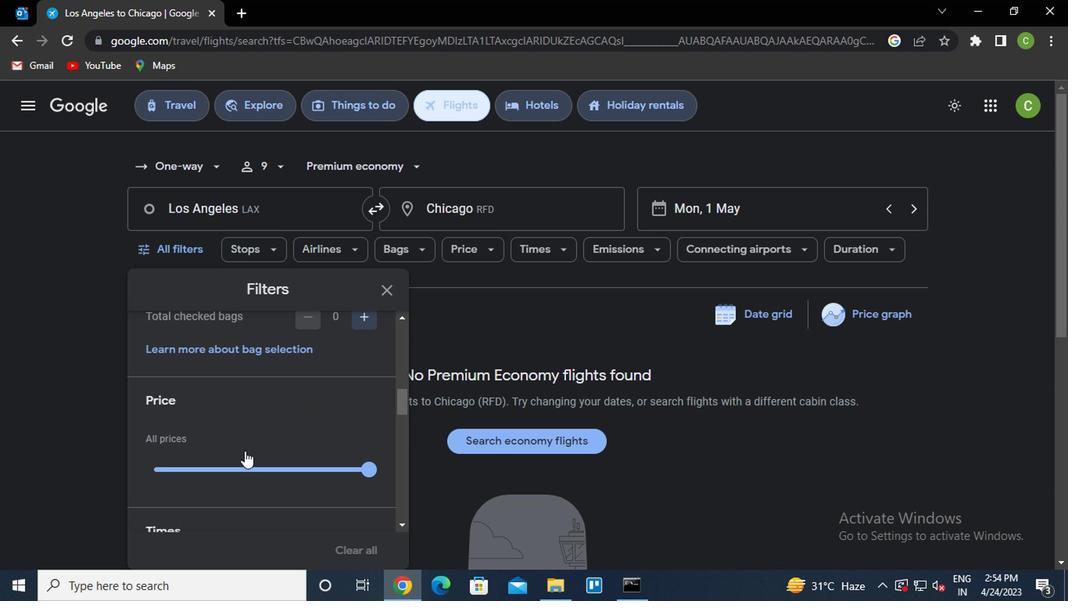 
Action: Mouse scrolled (243, 451) with delta (0, 1)
Screenshot: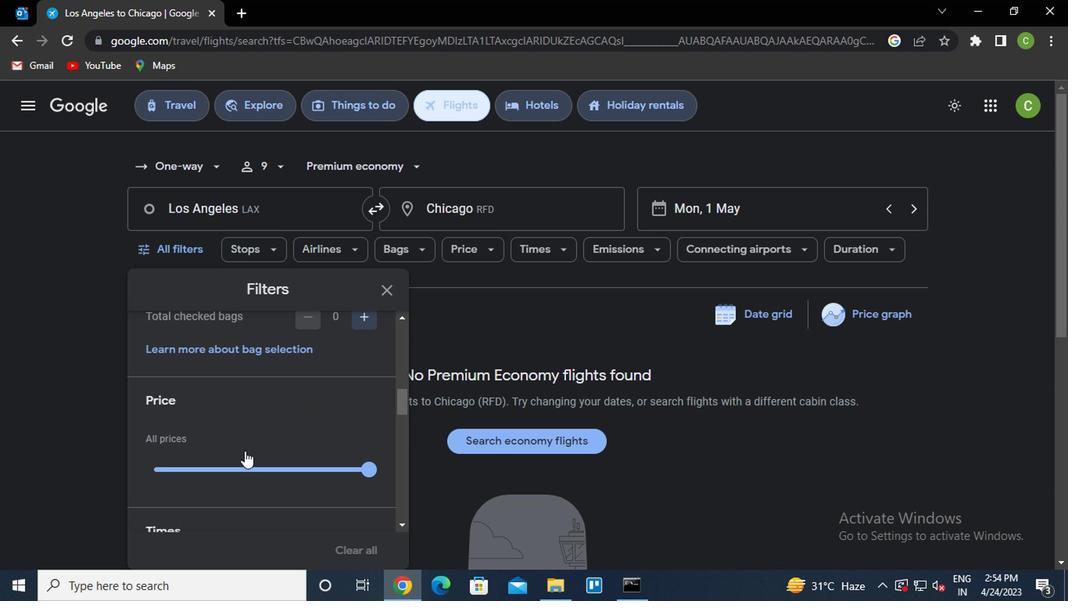 
Action: Mouse scrolled (243, 451) with delta (0, 1)
Screenshot: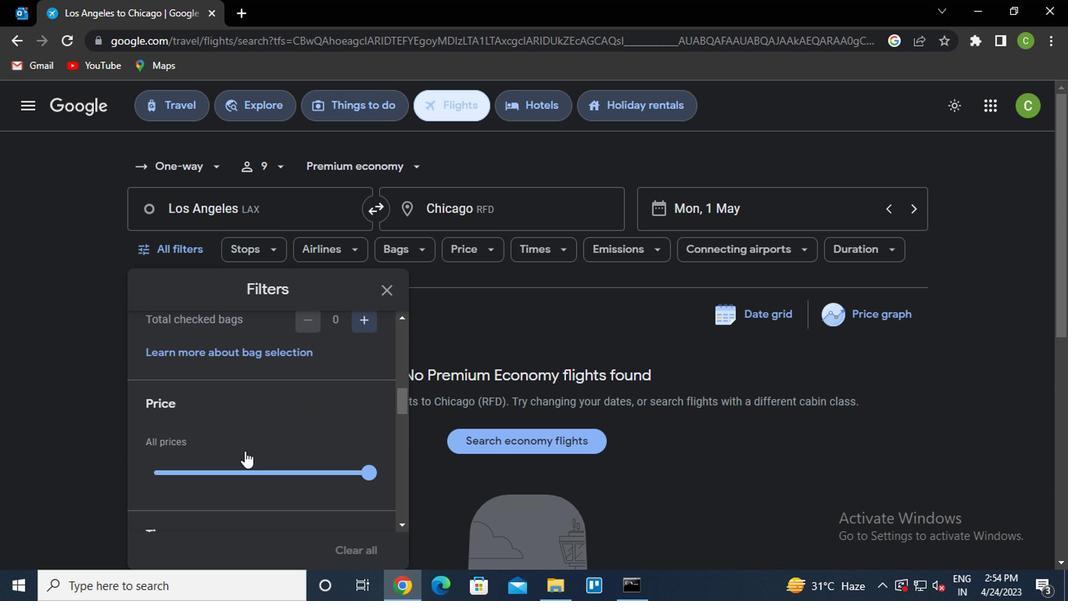 
Action: Mouse scrolled (243, 451) with delta (0, 1)
Screenshot: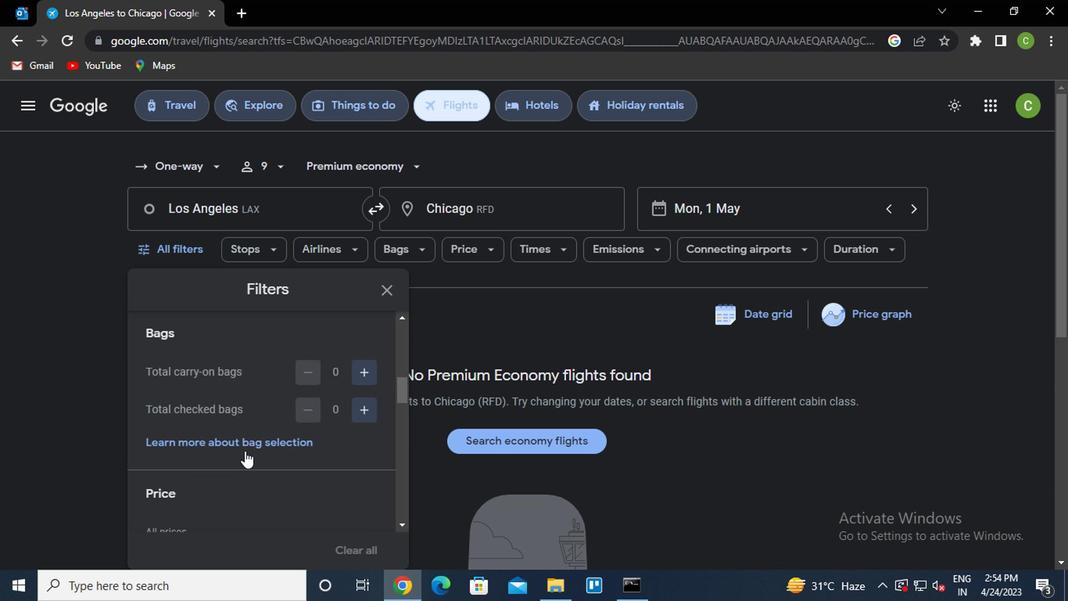 
Action: Mouse scrolled (243, 451) with delta (0, 1)
Screenshot: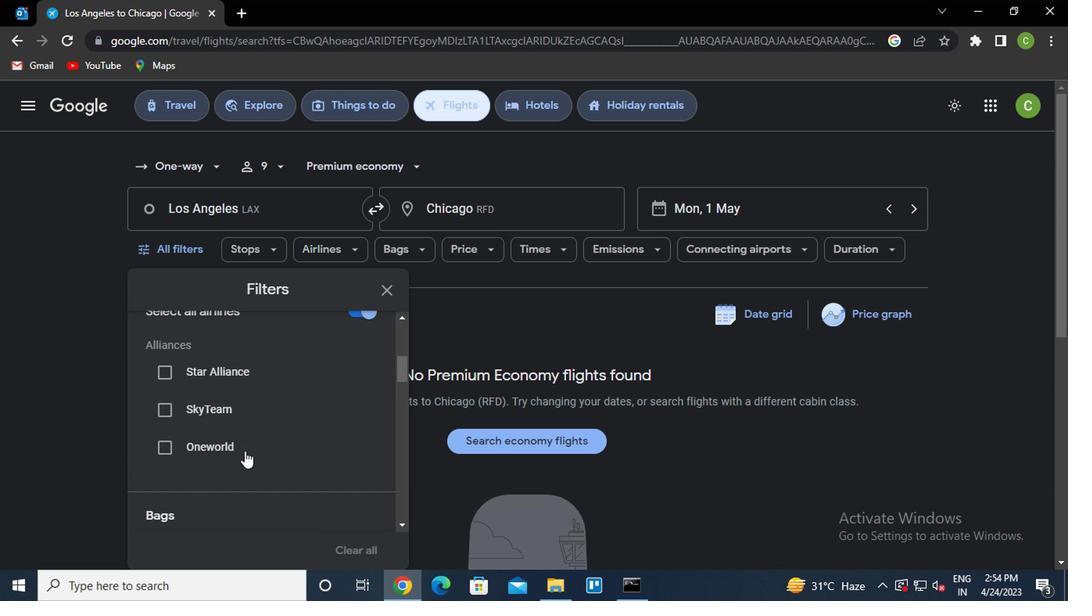 
Action: Mouse scrolled (243, 450) with delta (0, 0)
Screenshot: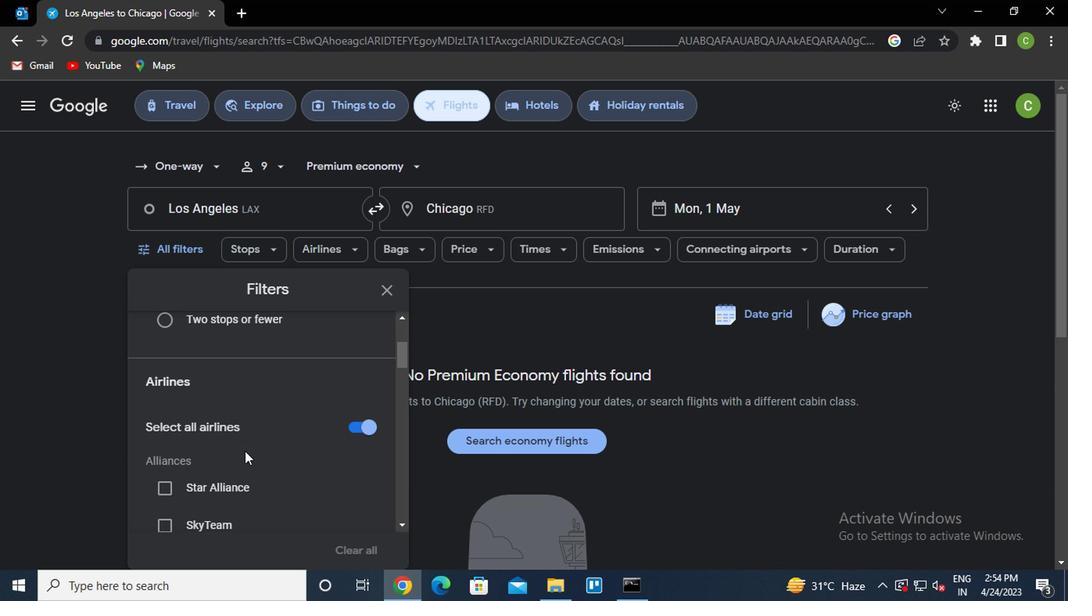 
Action: Mouse scrolled (243, 450) with delta (0, 0)
Screenshot: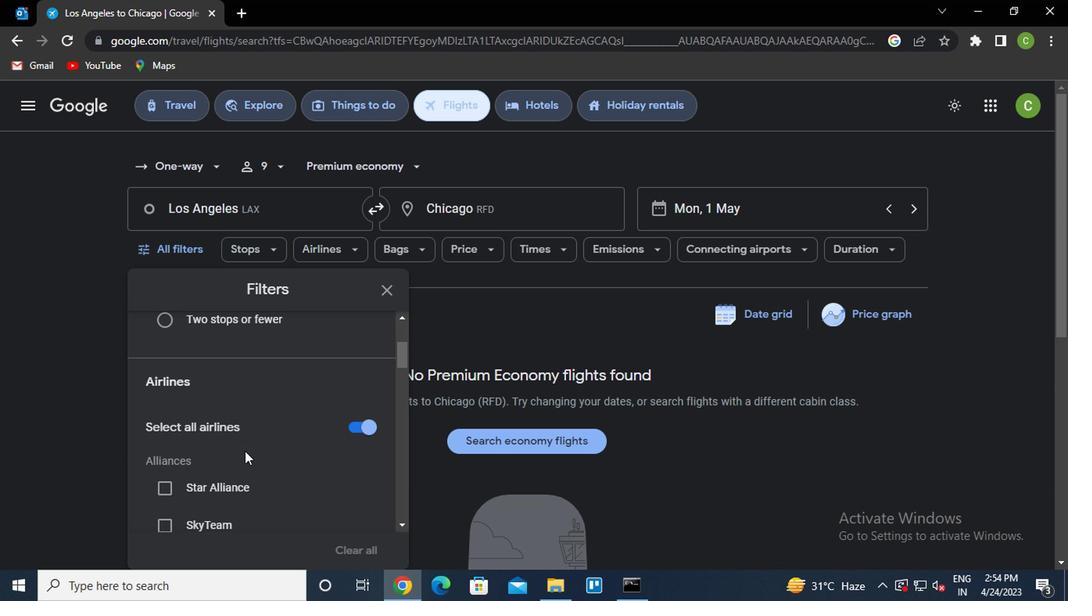 
Action: Mouse scrolled (243, 450) with delta (0, 0)
Screenshot: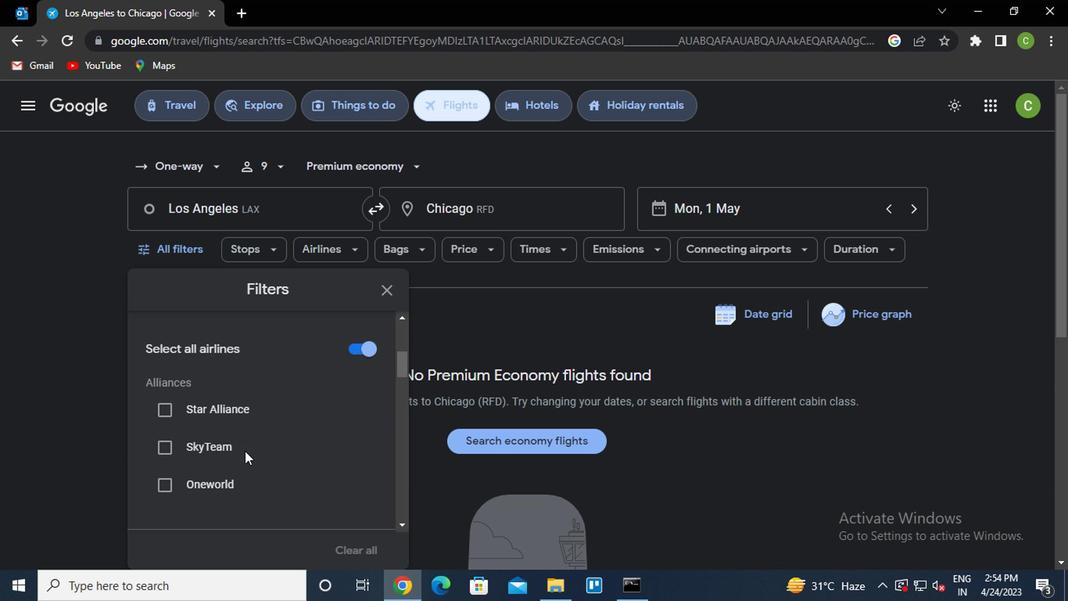 
Action: Mouse scrolled (243, 450) with delta (0, 0)
Screenshot: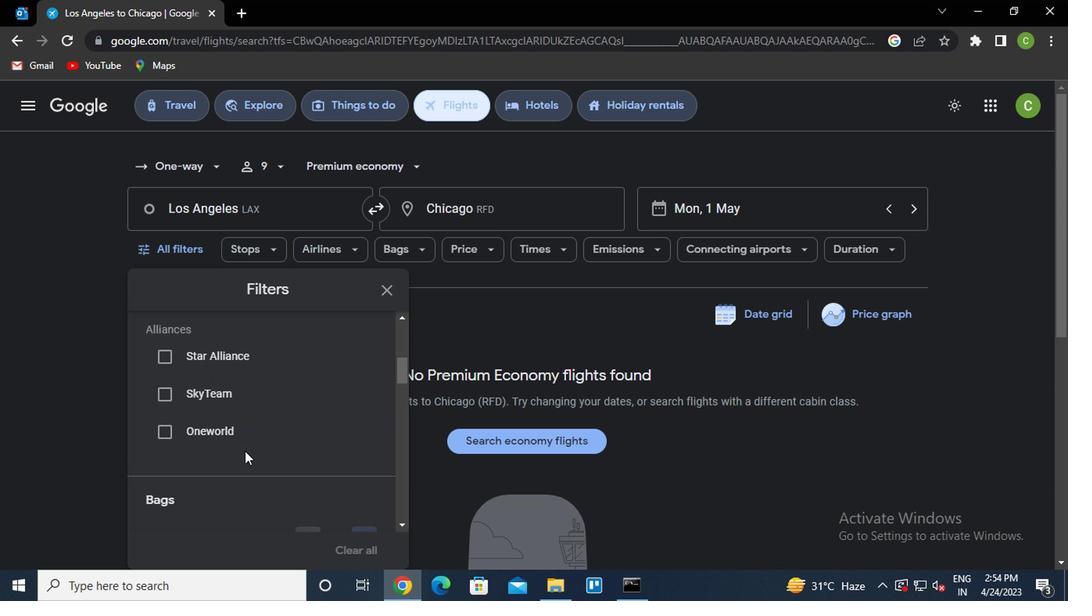 
Action: Mouse scrolled (243, 450) with delta (0, 0)
Screenshot: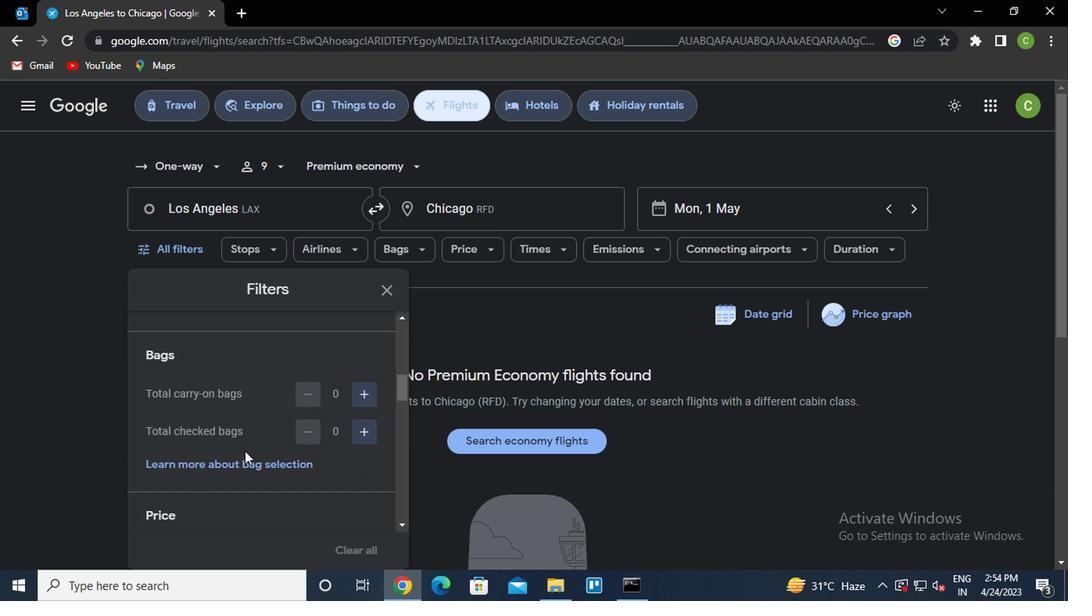 
Action: Mouse scrolled (243, 450) with delta (0, 0)
Screenshot: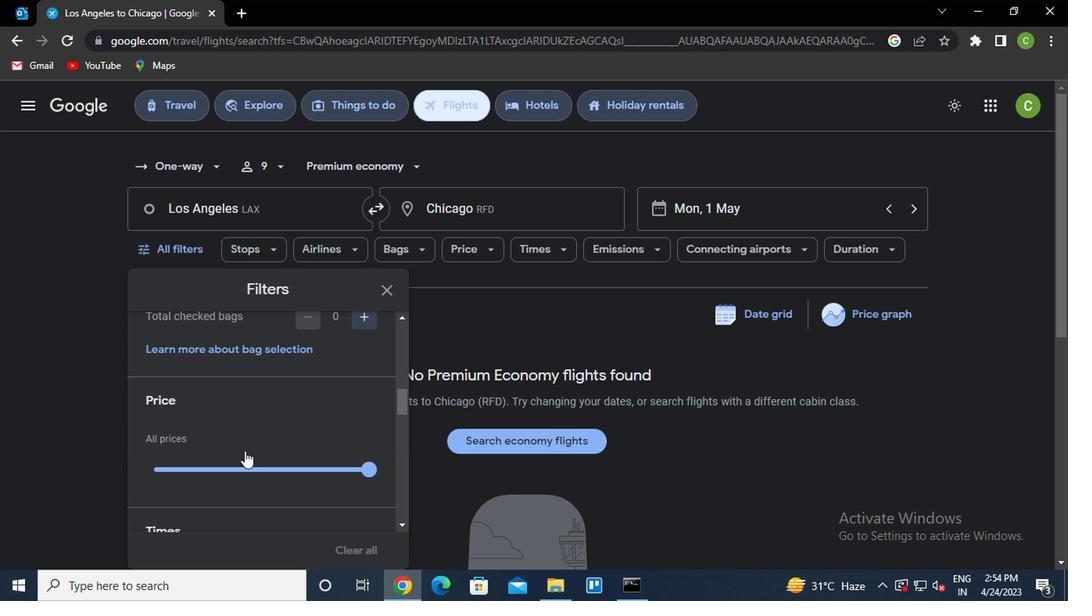 
Action: Mouse scrolled (243, 450) with delta (0, 0)
Screenshot: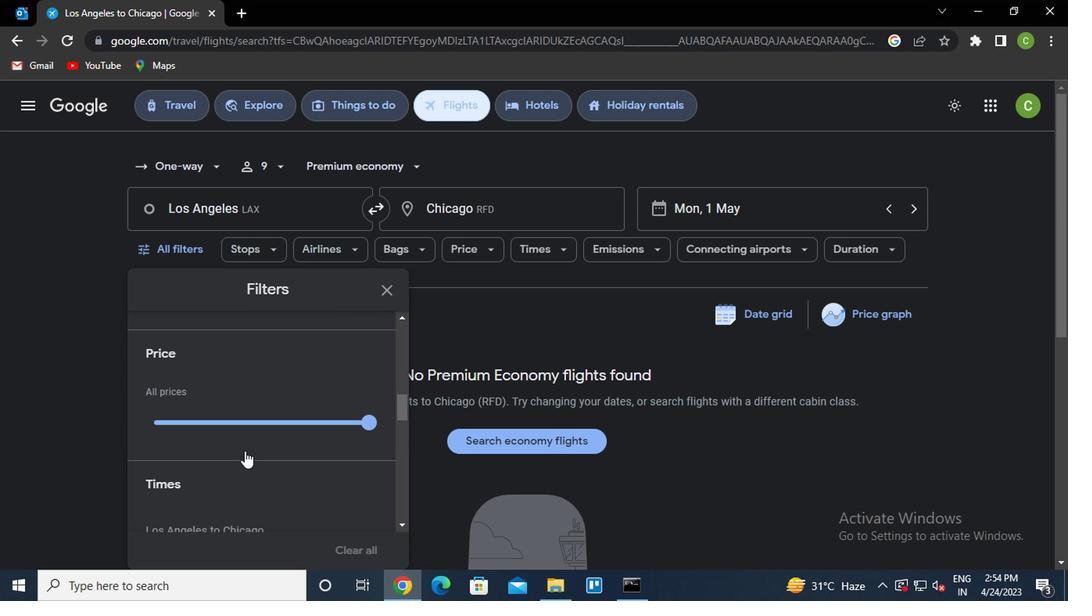 
Action: Mouse moved to (276, 423)
Screenshot: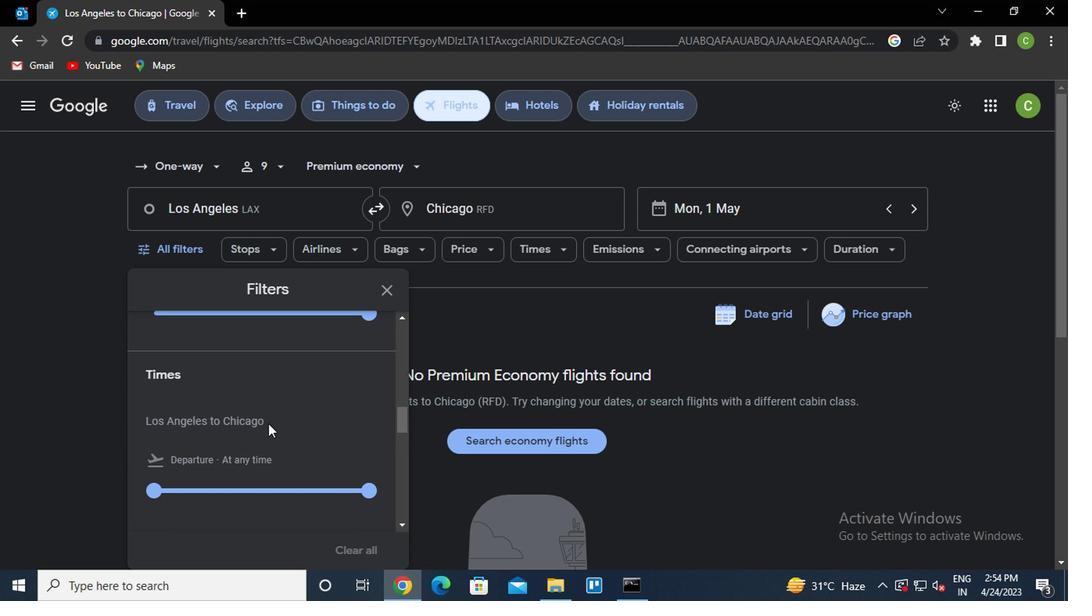 
Action: Mouse scrolled (276, 424) with delta (0, 1)
Screenshot: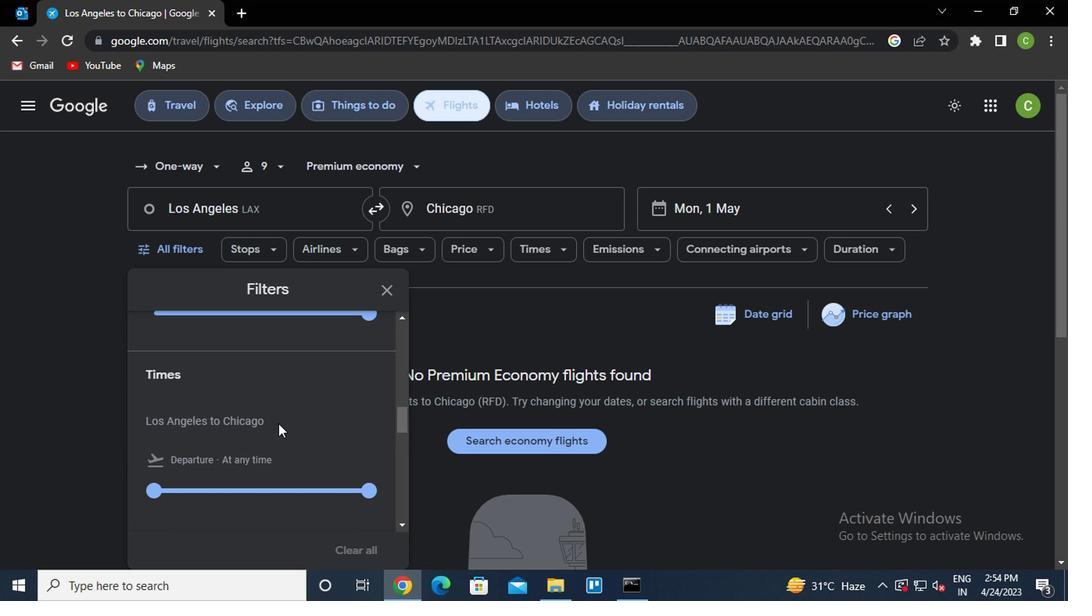 
Action: Mouse moved to (275, 431)
Screenshot: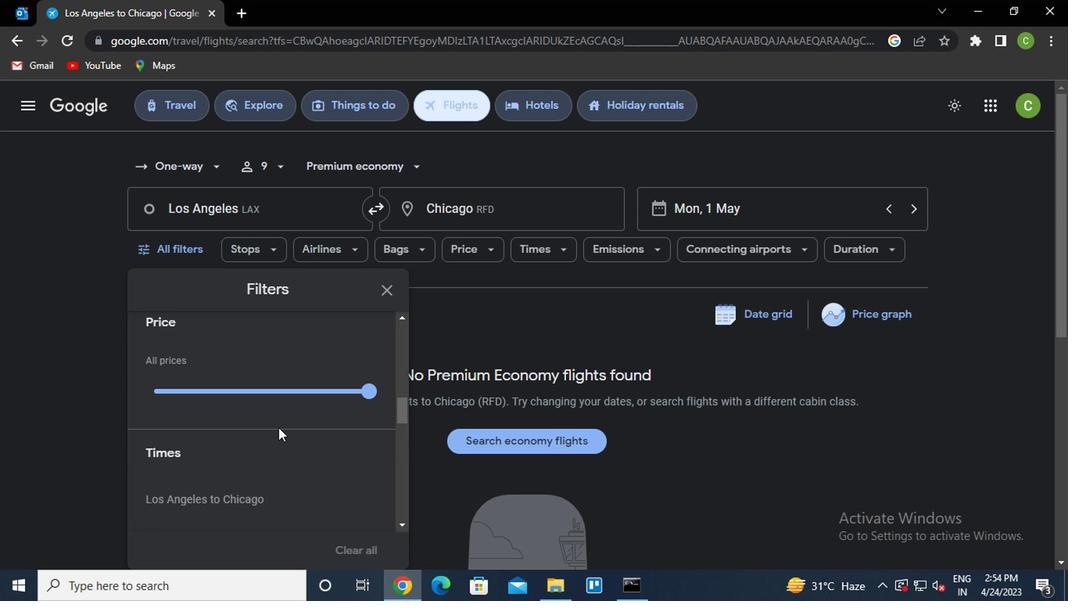 
Action: Mouse scrolled (275, 432) with delta (0, 1)
Screenshot: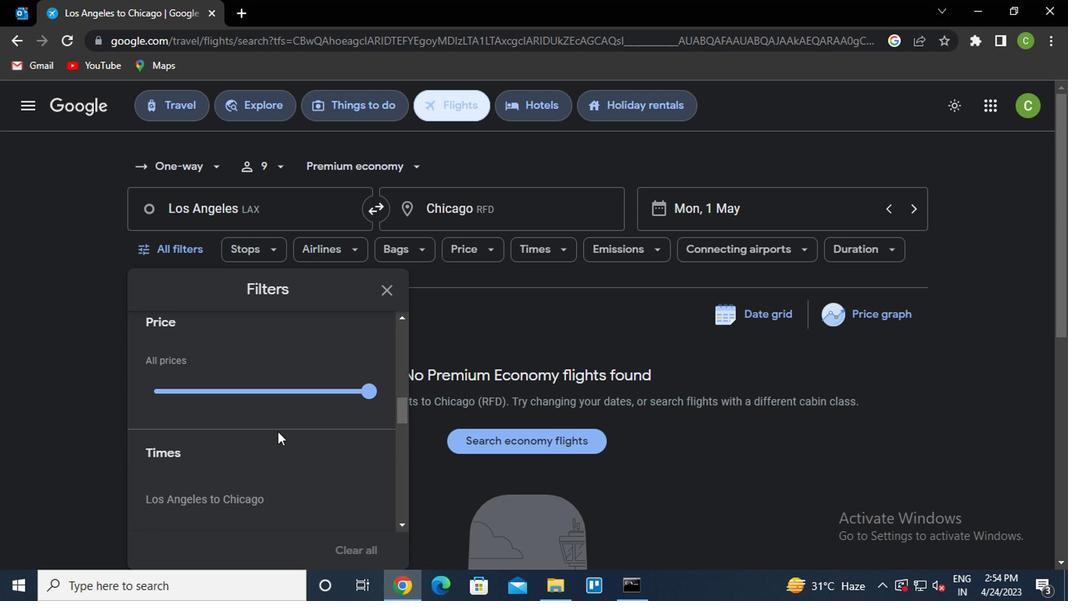 
Action: Mouse scrolled (275, 432) with delta (0, 1)
Screenshot: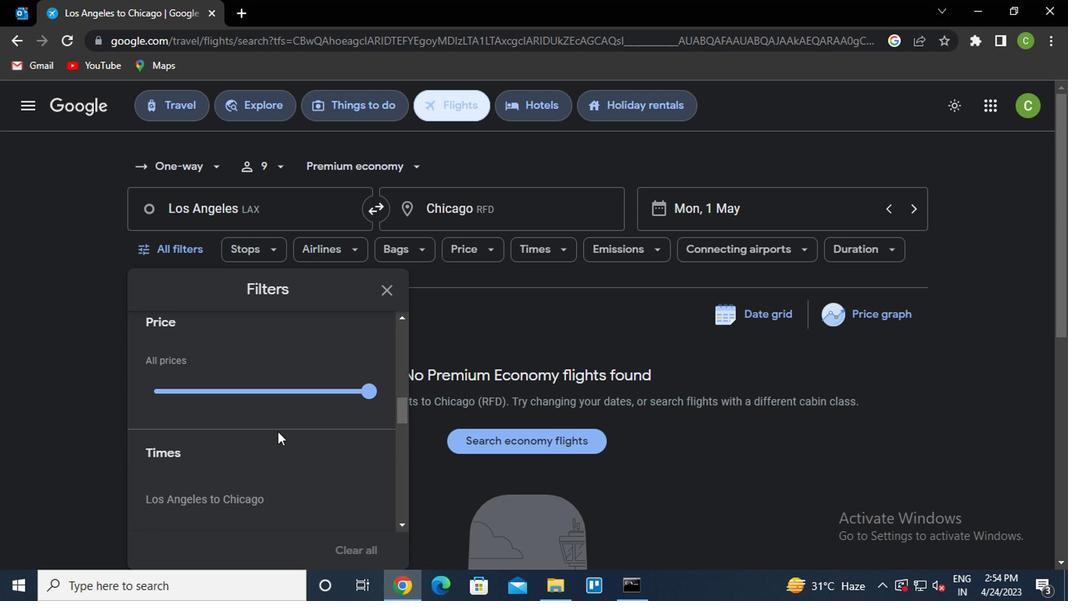 
Action: Mouse moved to (361, 359)
Screenshot: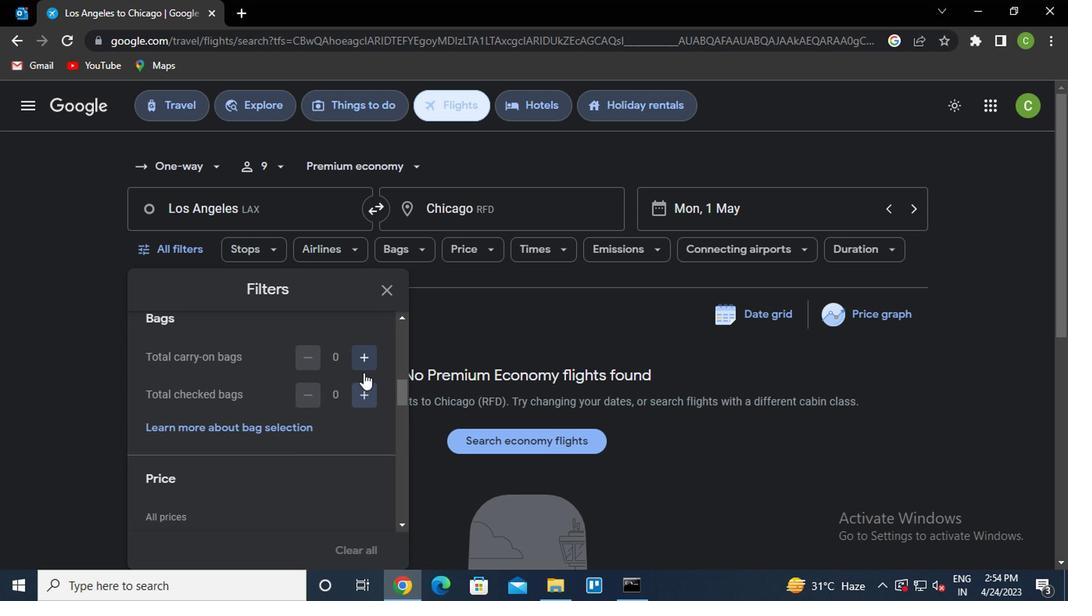 
Action: Mouse pressed left at (361, 359)
Screenshot: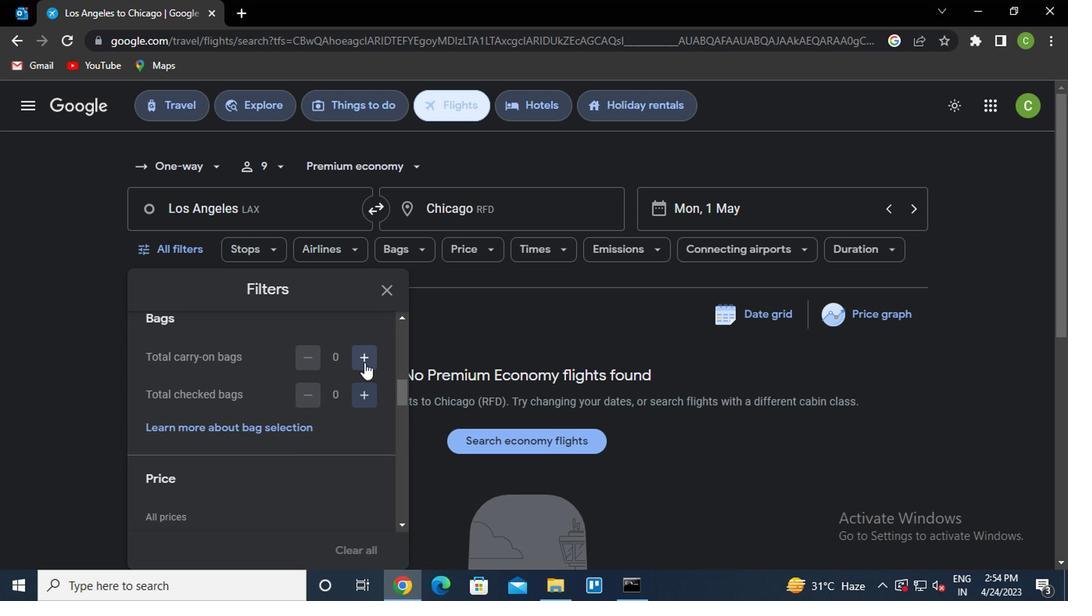 
Action: Mouse moved to (294, 464)
Screenshot: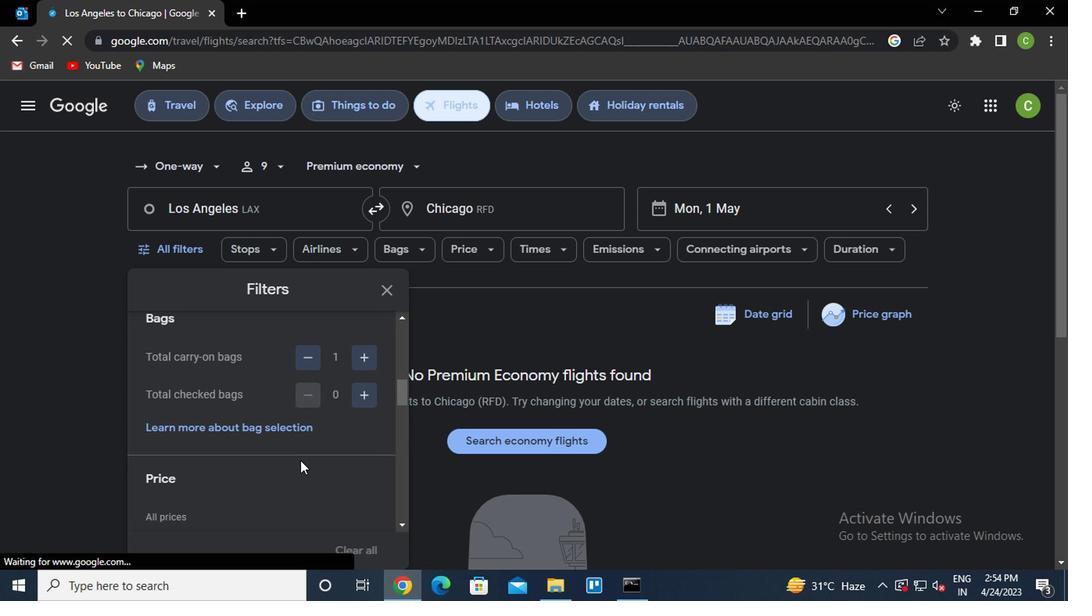 
Action: Mouse scrolled (294, 463) with delta (0, 0)
Screenshot: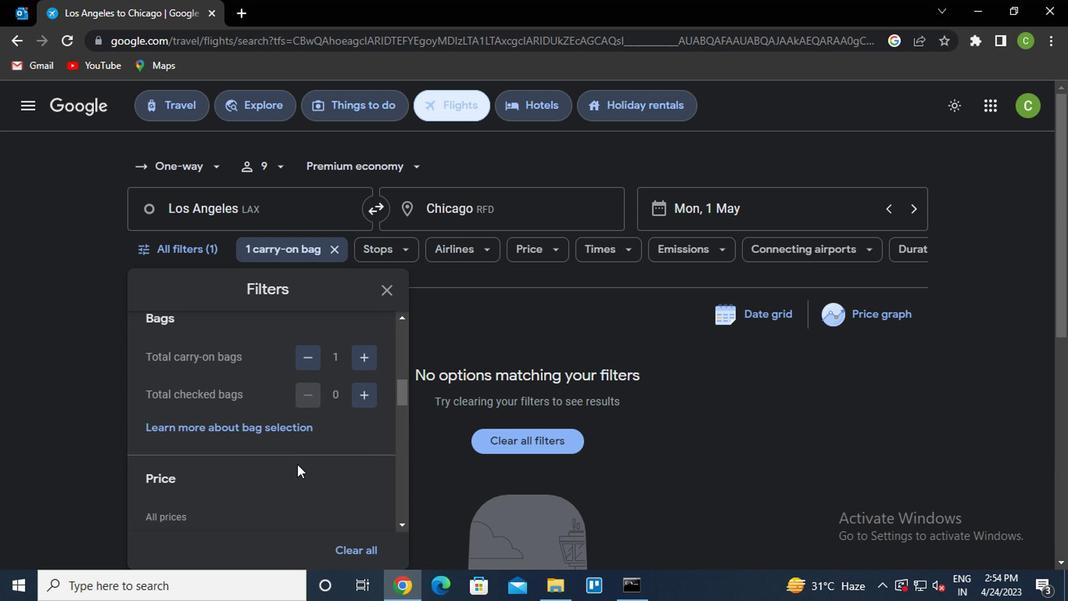 
Action: Mouse moved to (349, 473)
Screenshot: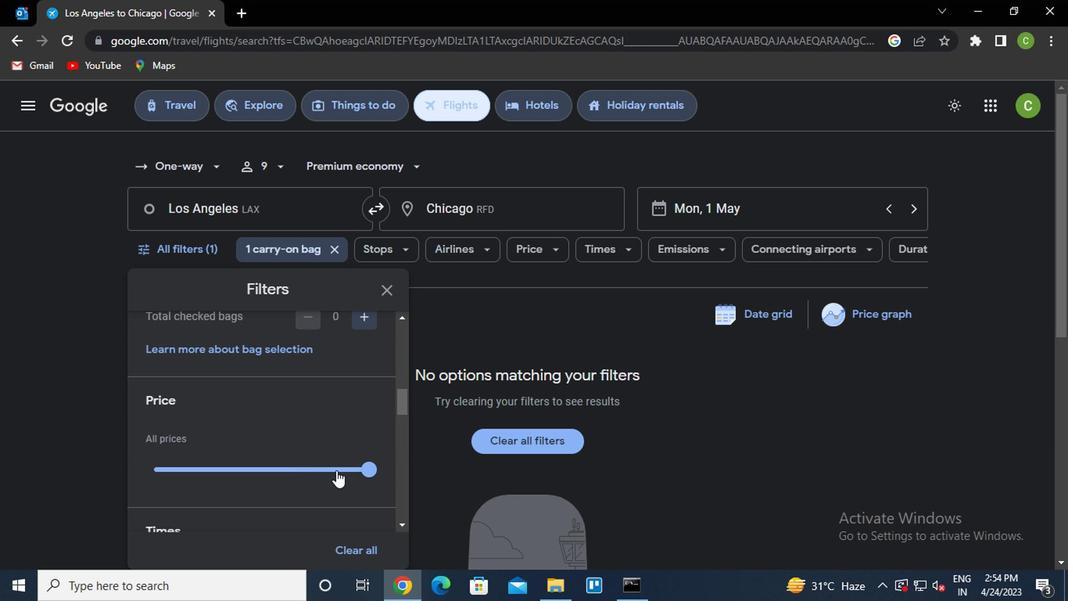 
Action: Mouse pressed left at (349, 473)
Screenshot: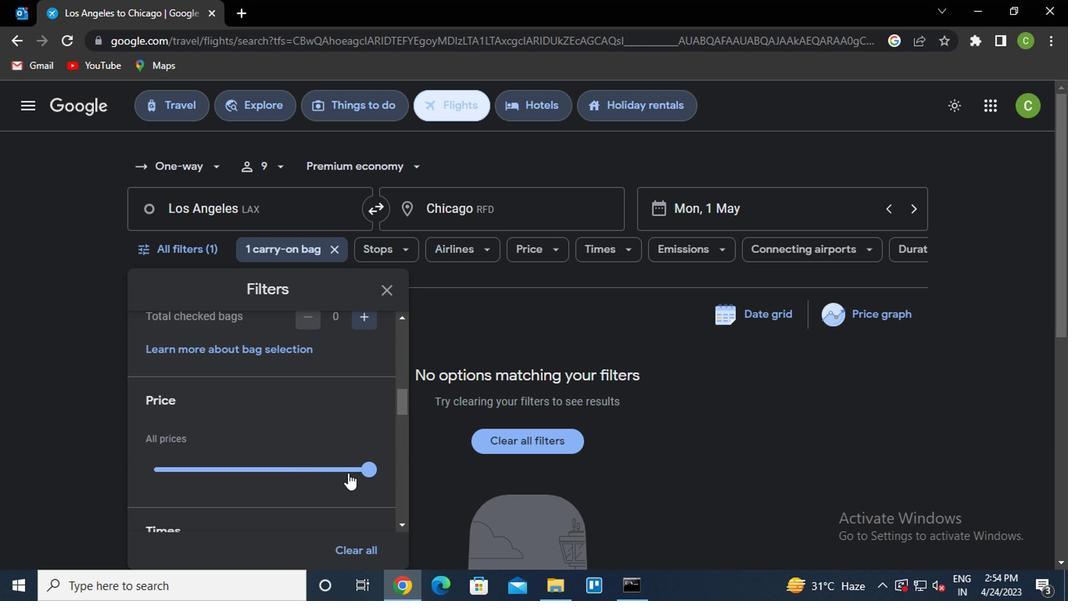 
Action: Mouse moved to (271, 448)
Screenshot: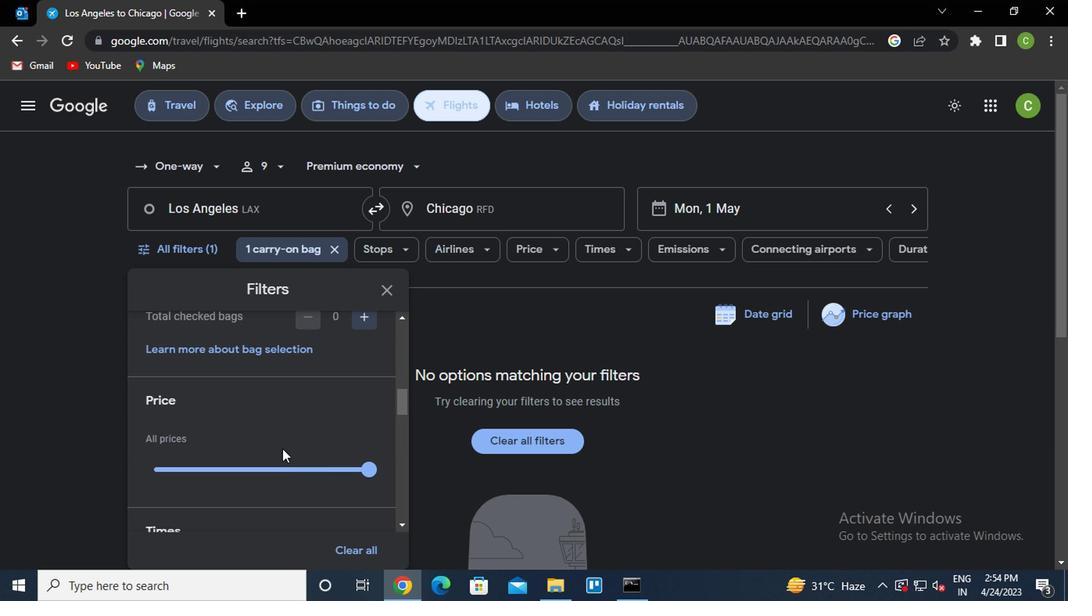 
Action: Mouse scrolled (271, 448) with delta (0, 0)
Screenshot: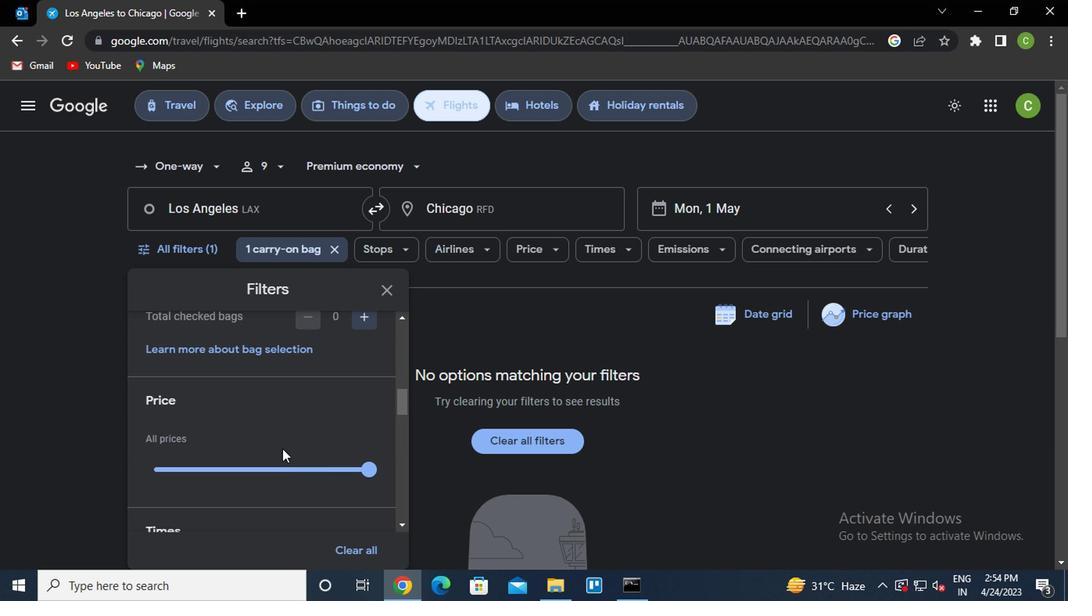 
Action: Mouse scrolled (271, 448) with delta (0, 0)
Screenshot: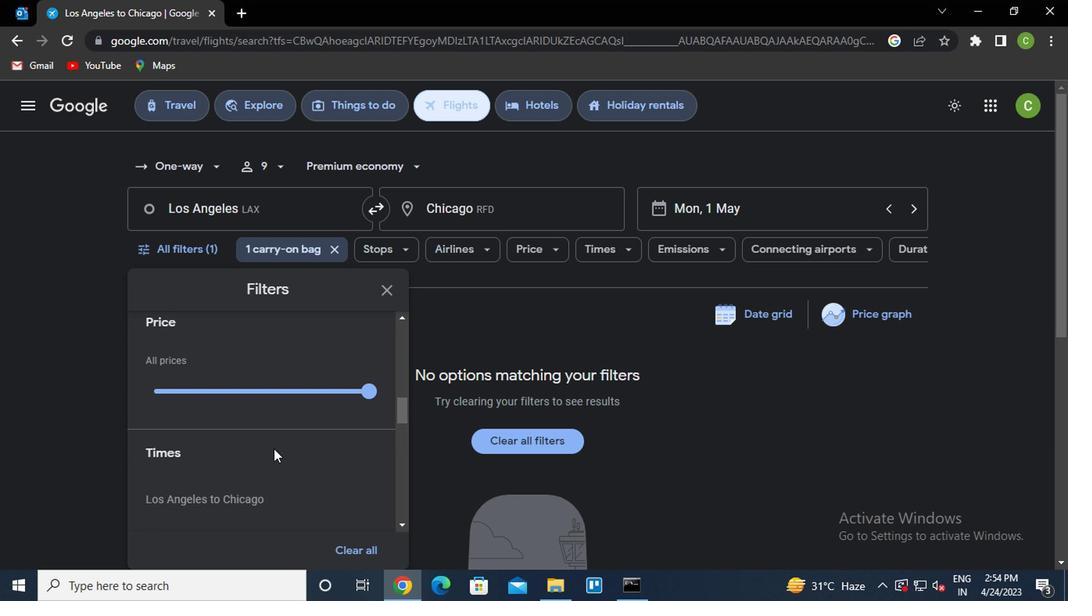 
Action: Mouse moved to (297, 434)
Screenshot: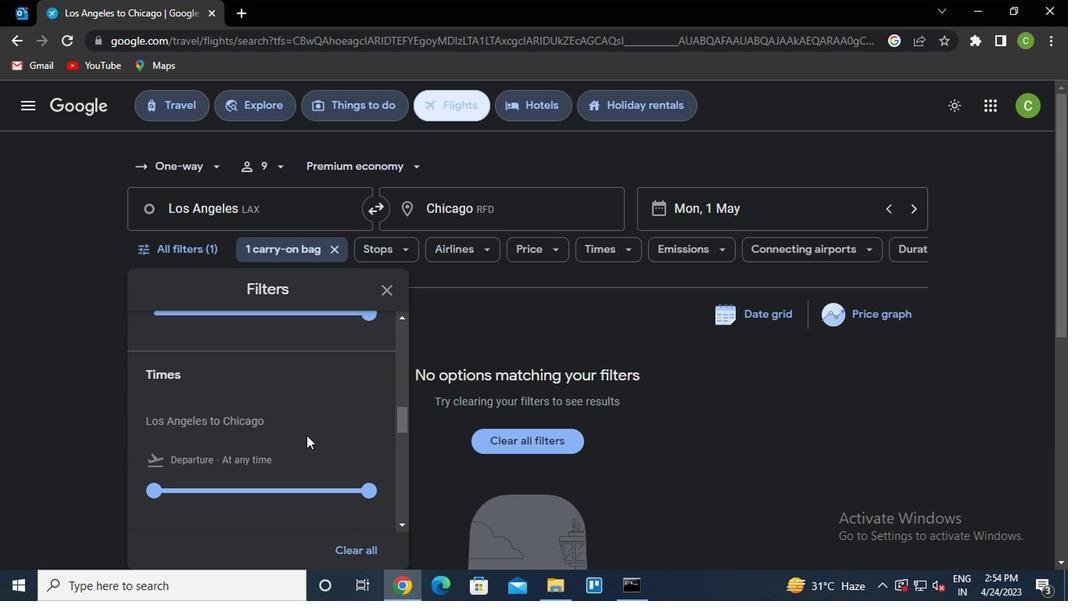 
Action: Mouse scrolled (297, 432) with delta (0, -1)
Screenshot: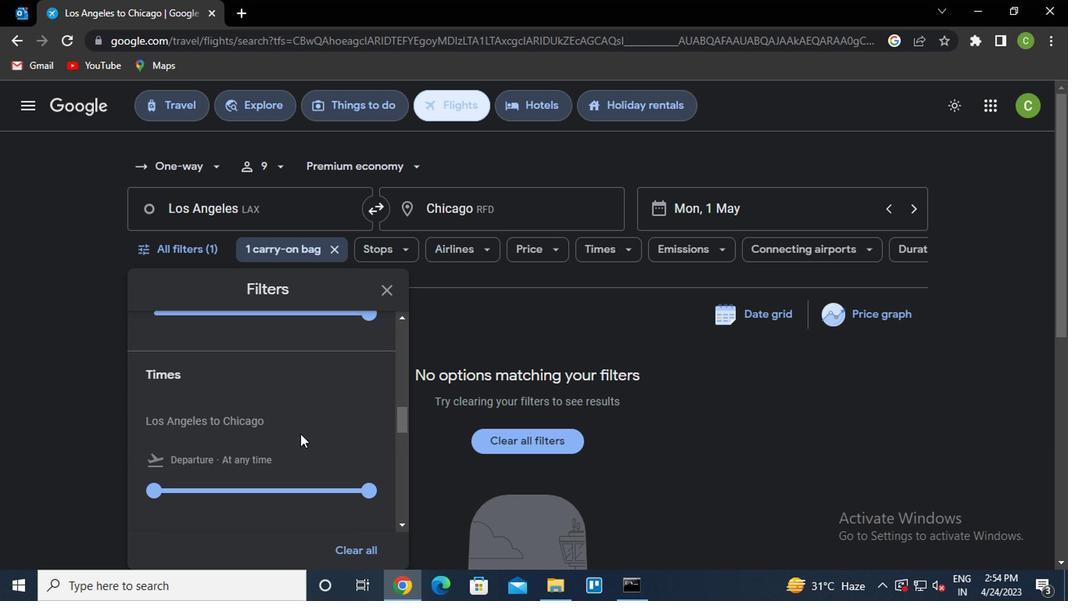 
Action: Mouse moved to (149, 409)
Screenshot: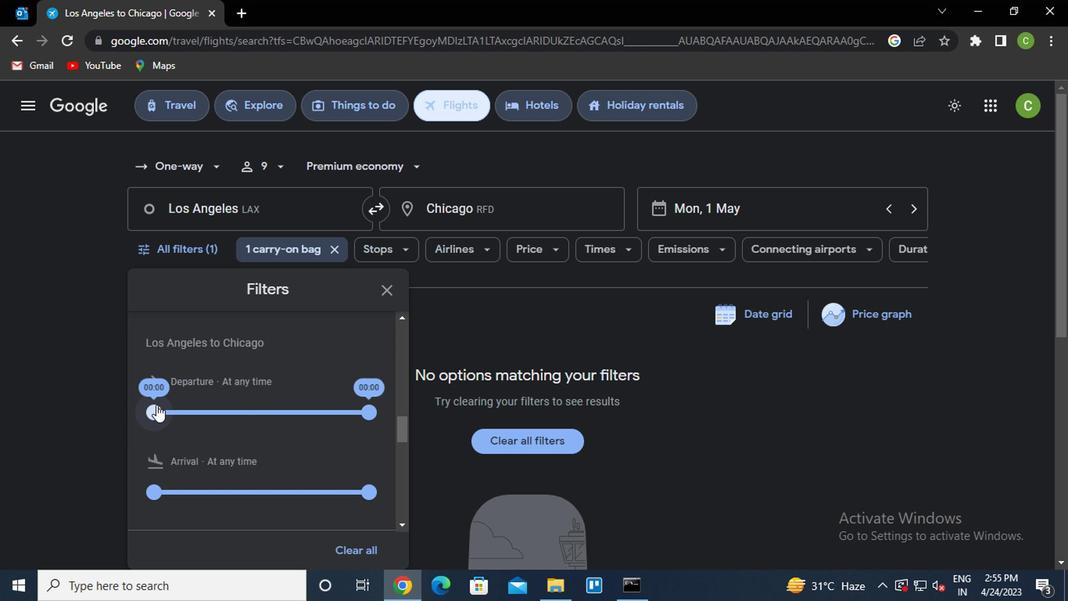 
Action: Mouse pressed left at (149, 409)
Screenshot: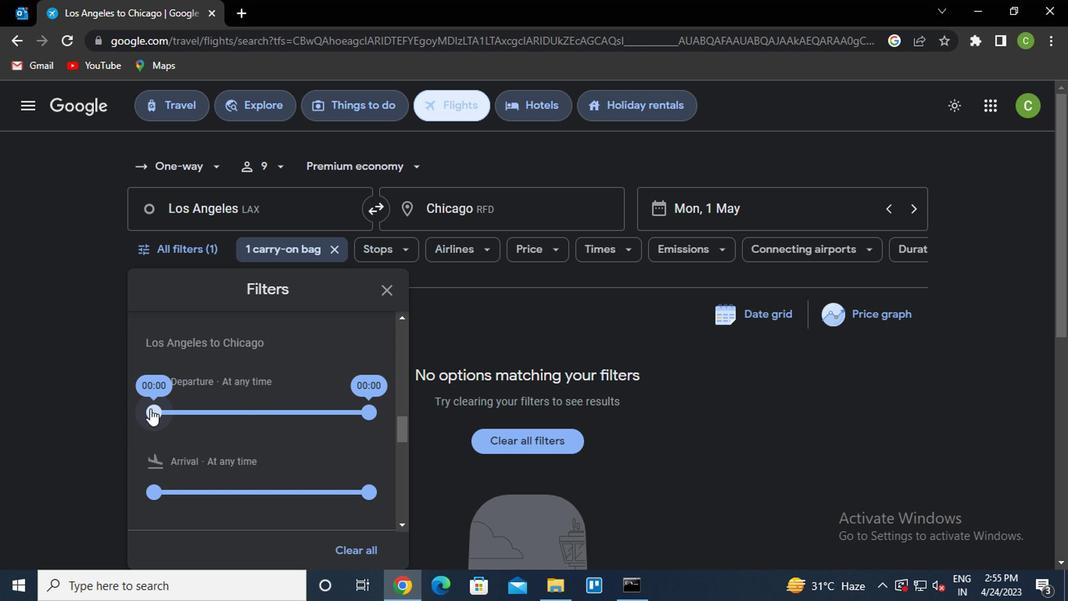 
Action: Mouse moved to (386, 294)
Screenshot: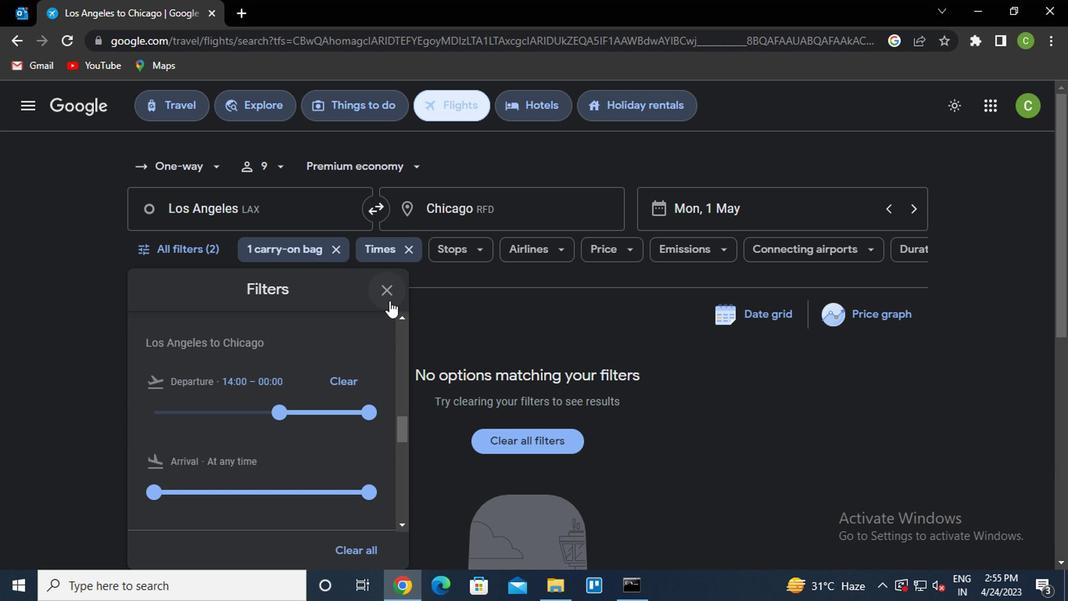 
Action: Mouse pressed left at (386, 294)
Screenshot: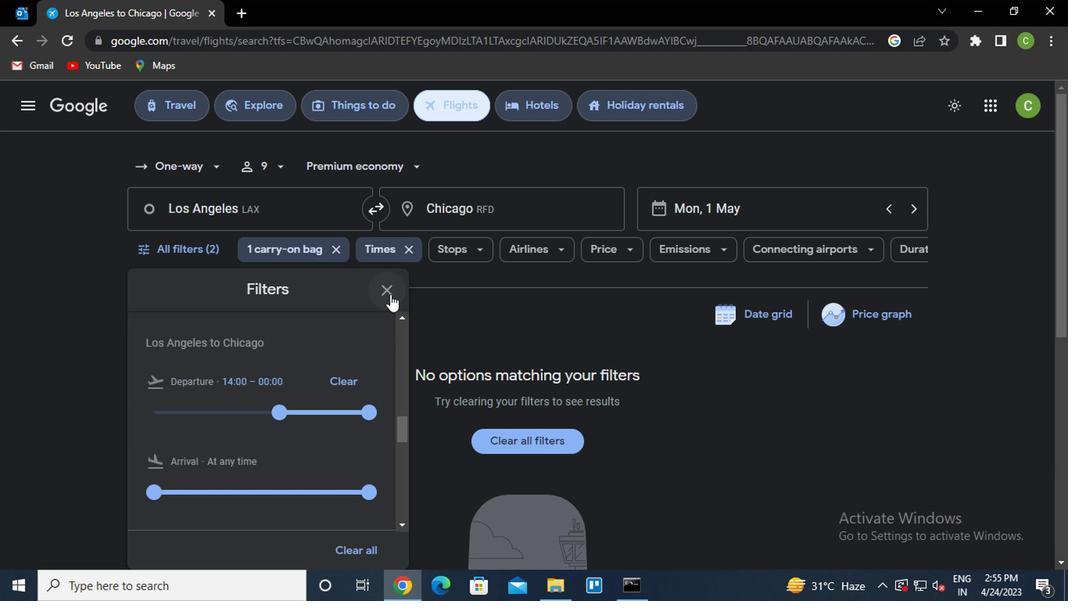 
Action: Mouse moved to (474, 424)
Screenshot: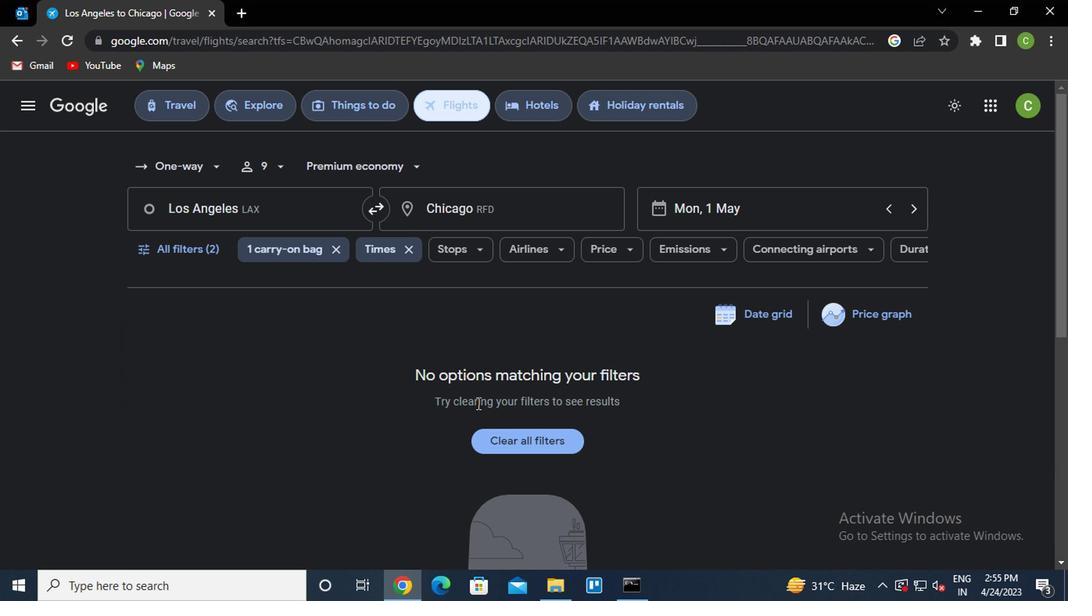 
